 Task: Find connections with filter location Chemini with filter topic #lawyerswith filter profile language French with filter current company MSN Laboratories with filter school Faculty of Management Studies - University of Delhi with filter industry Civil Engineering with filter service category Email Marketing with filter keywords title Safety Engineer
Action: Mouse moved to (478, 70)
Screenshot: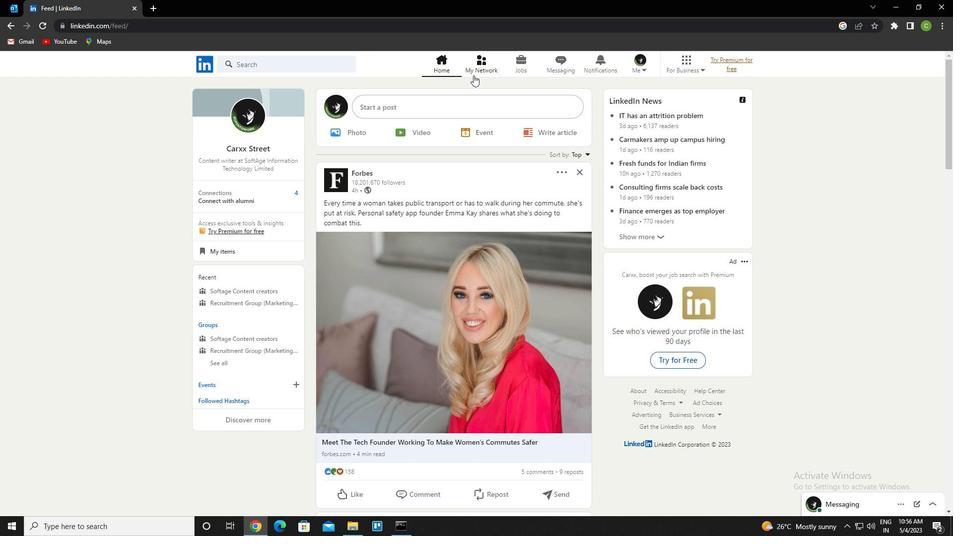 
Action: Mouse pressed left at (478, 70)
Screenshot: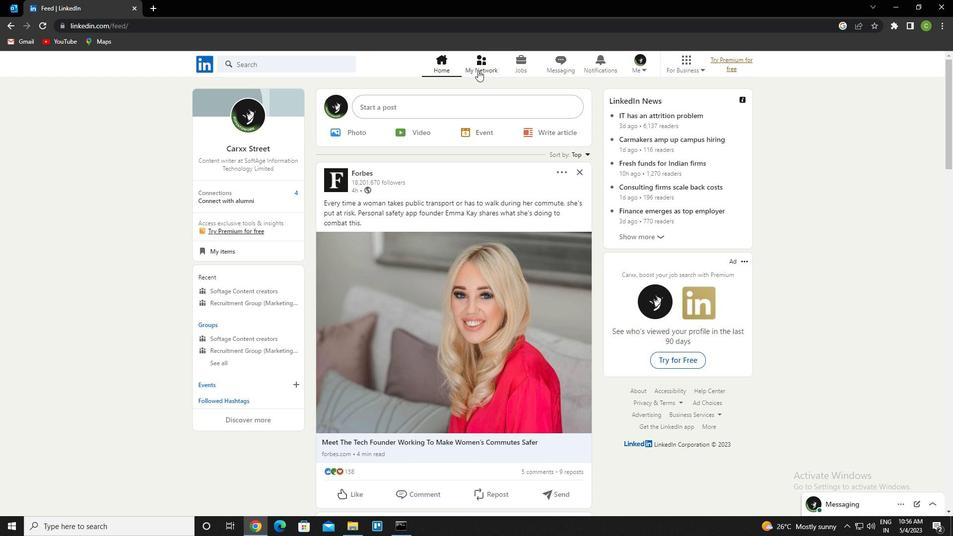 
Action: Mouse moved to (285, 119)
Screenshot: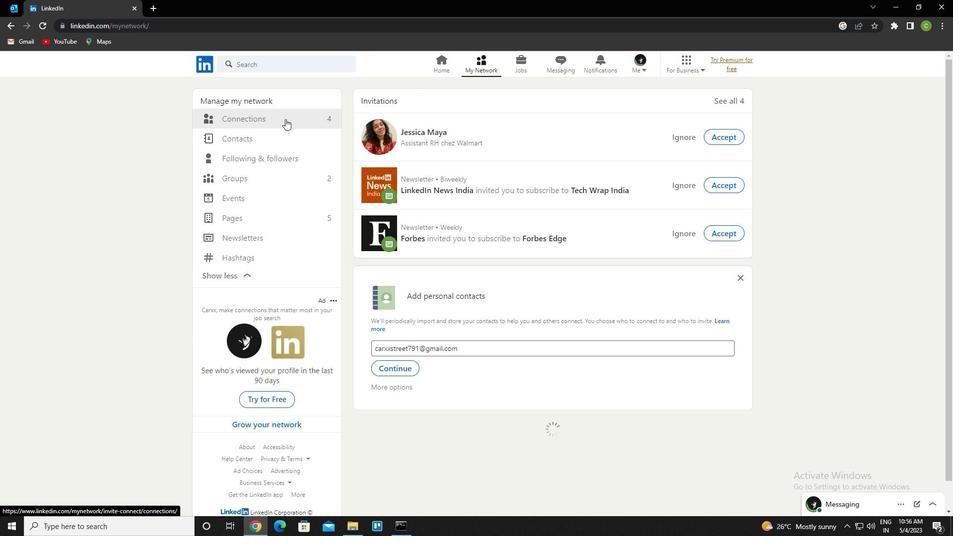 
Action: Mouse pressed left at (285, 119)
Screenshot: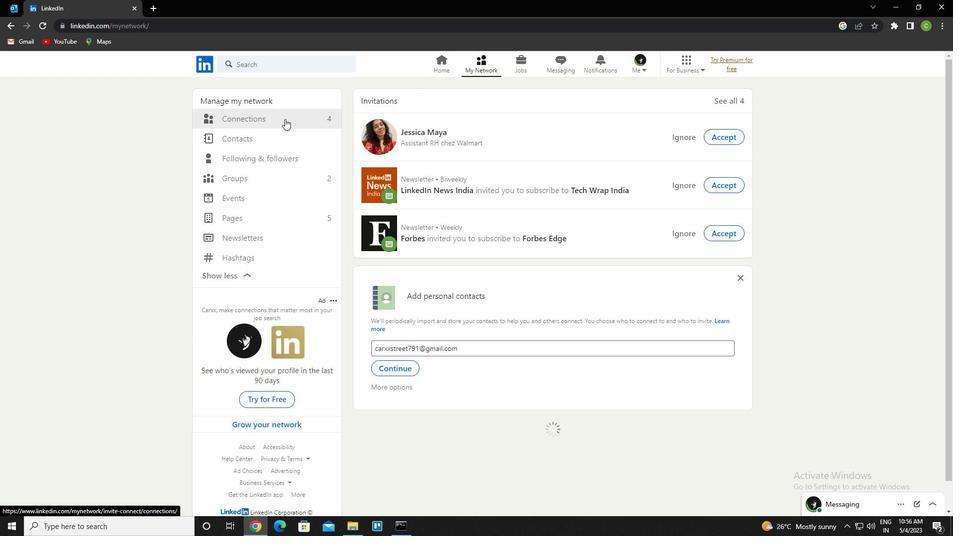 
Action: Mouse moved to (541, 117)
Screenshot: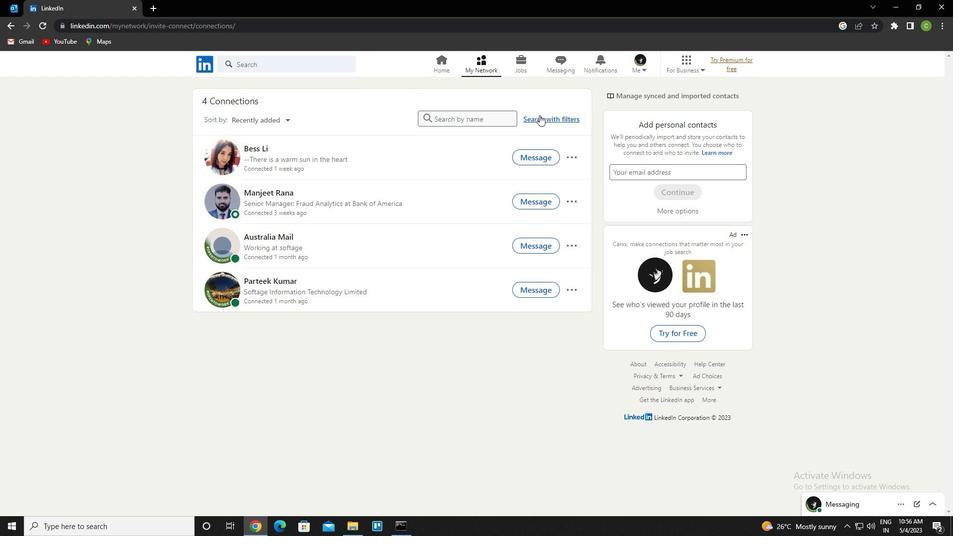 
Action: Mouse pressed left at (541, 117)
Screenshot: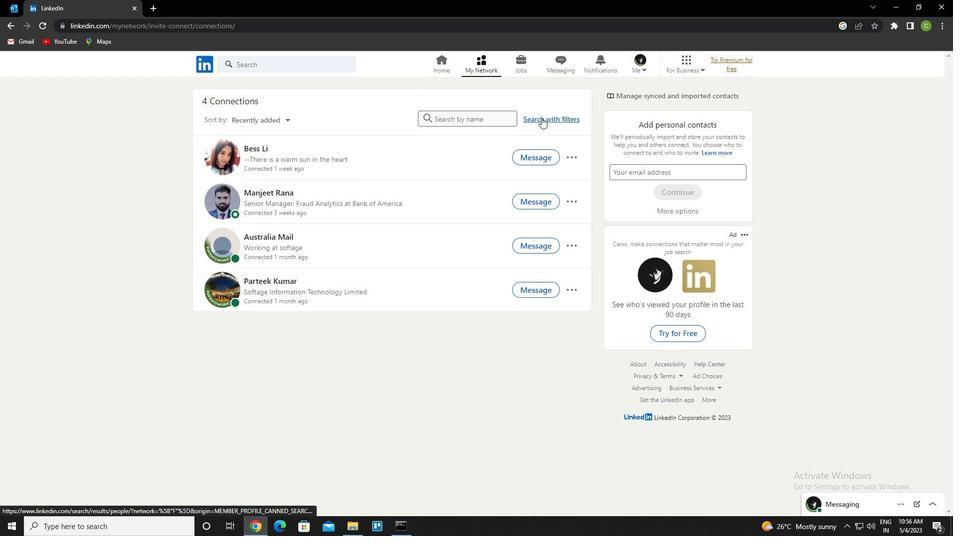 
Action: Mouse moved to (512, 93)
Screenshot: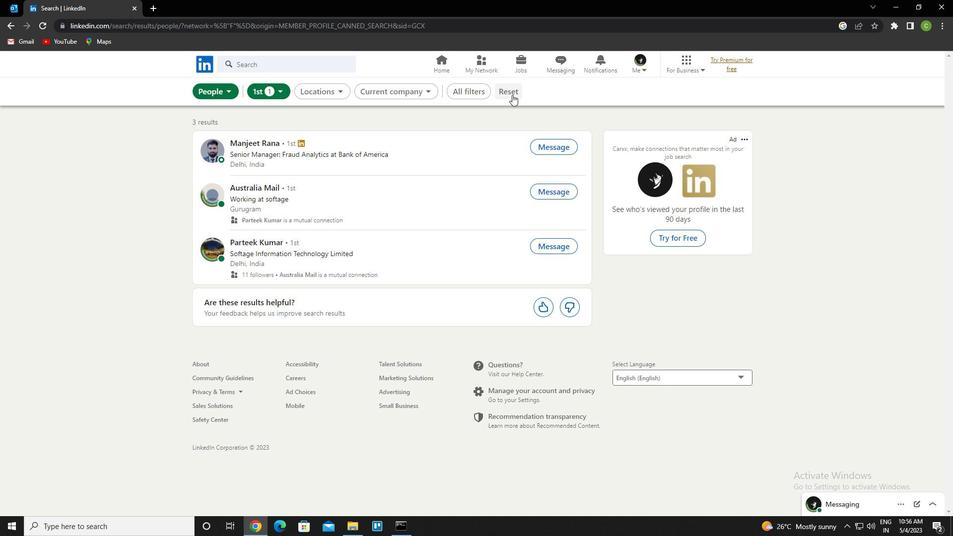 
Action: Mouse pressed left at (512, 93)
Screenshot: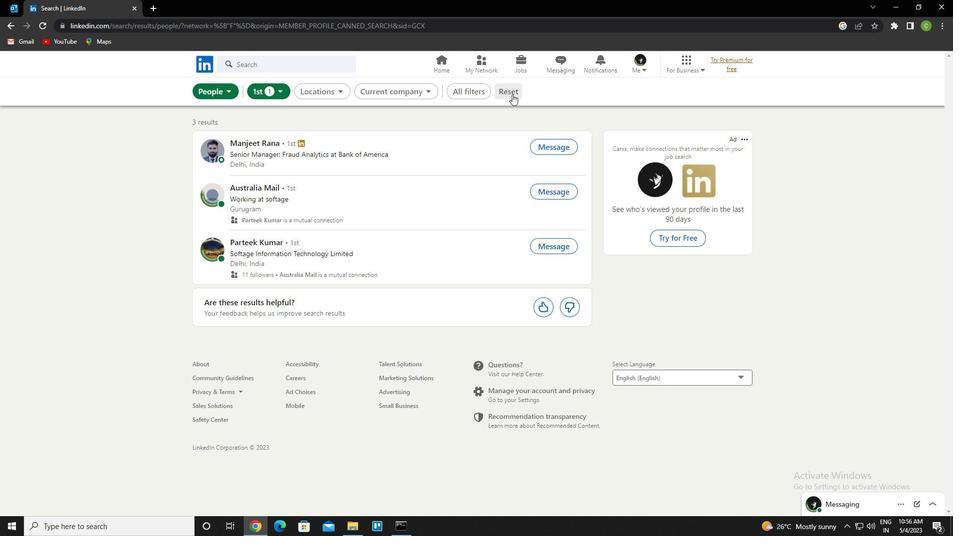 
Action: Mouse moved to (503, 95)
Screenshot: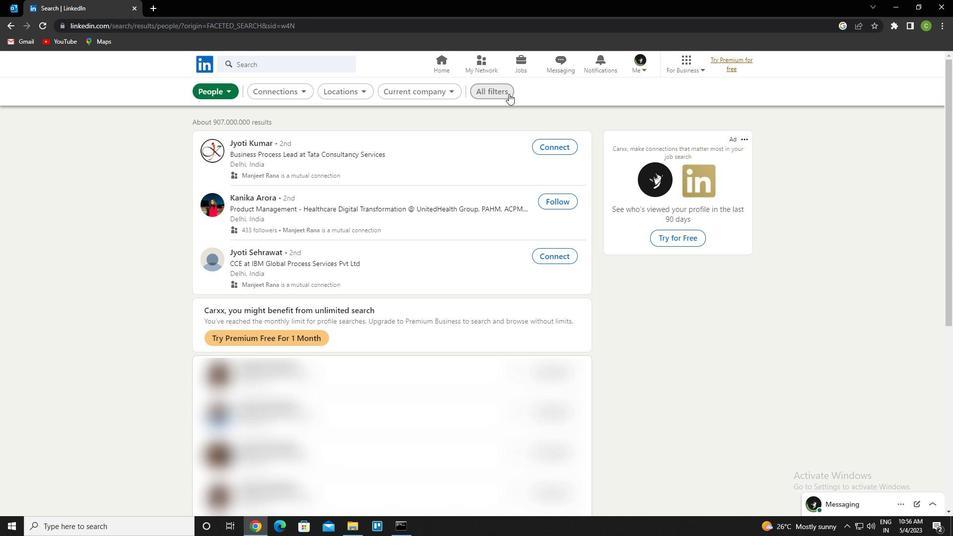 
Action: Mouse pressed left at (503, 95)
Screenshot: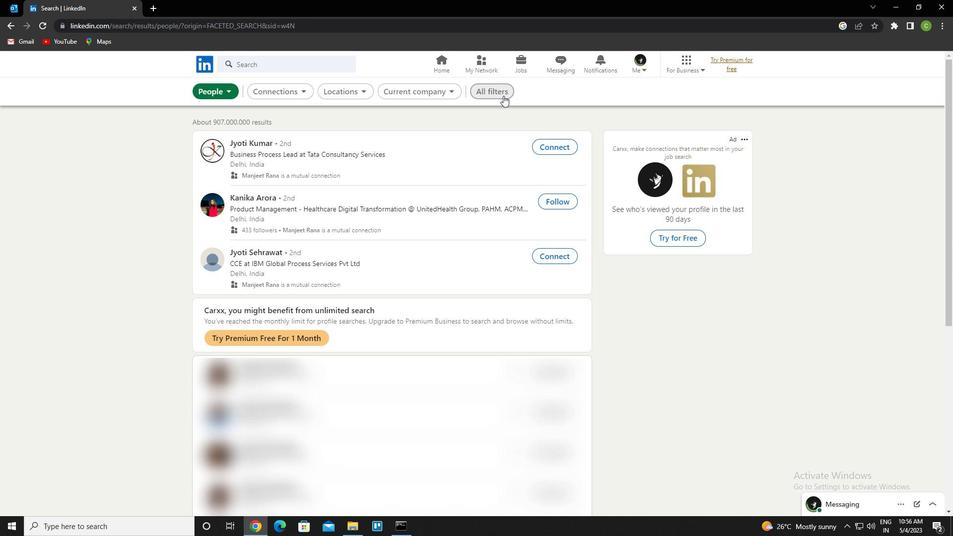 
Action: Mouse moved to (844, 328)
Screenshot: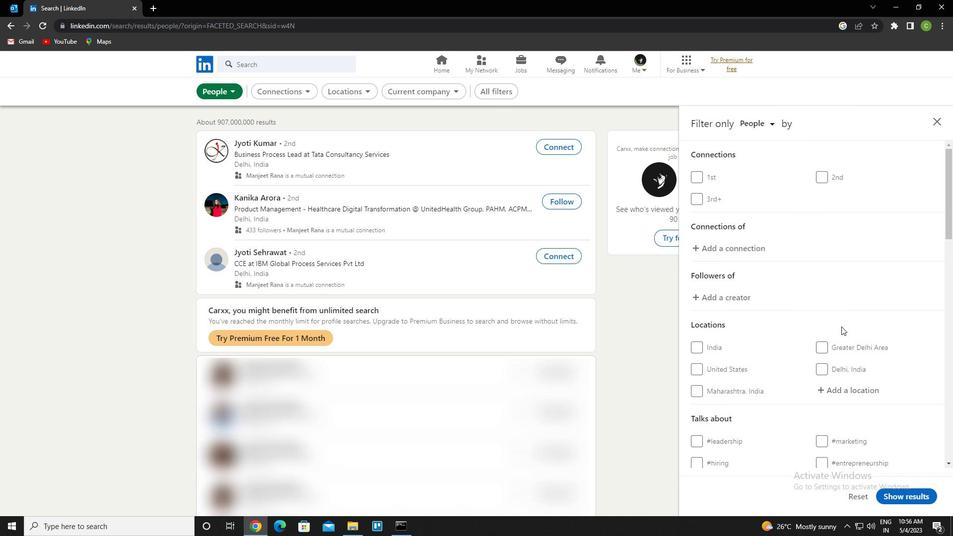 
Action: Mouse scrolled (844, 328) with delta (0, 0)
Screenshot: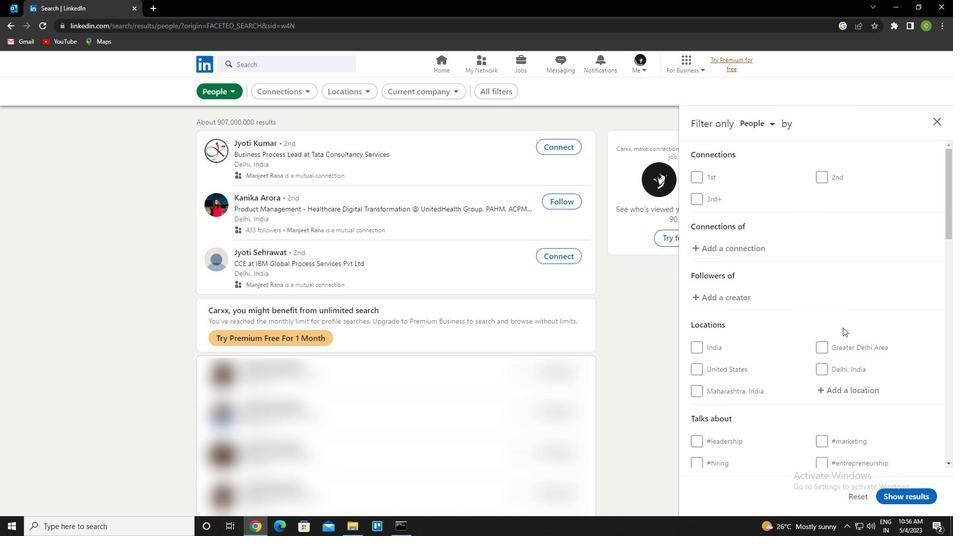
Action: Mouse scrolled (844, 328) with delta (0, 0)
Screenshot: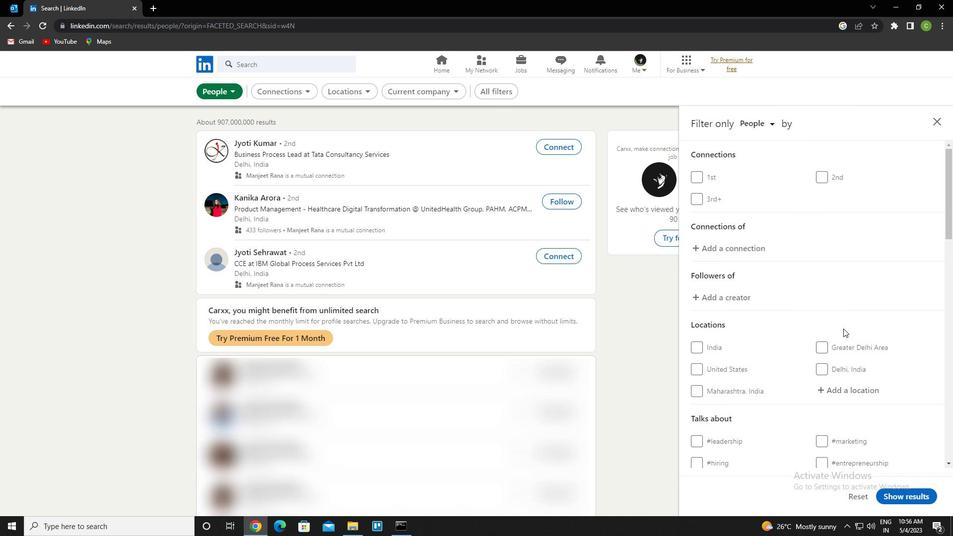 
Action: Mouse moved to (849, 370)
Screenshot: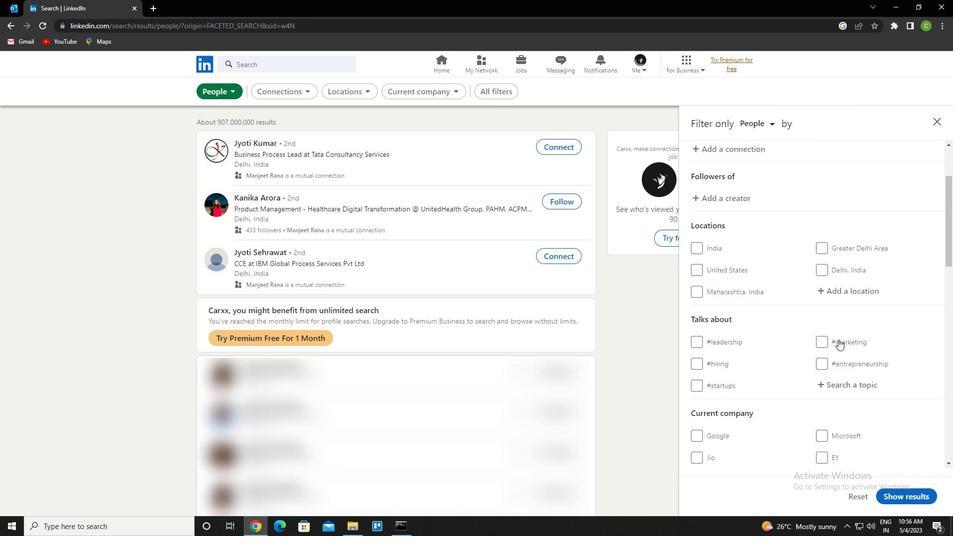 
Action: Mouse scrolled (849, 370) with delta (0, 0)
Screenshot: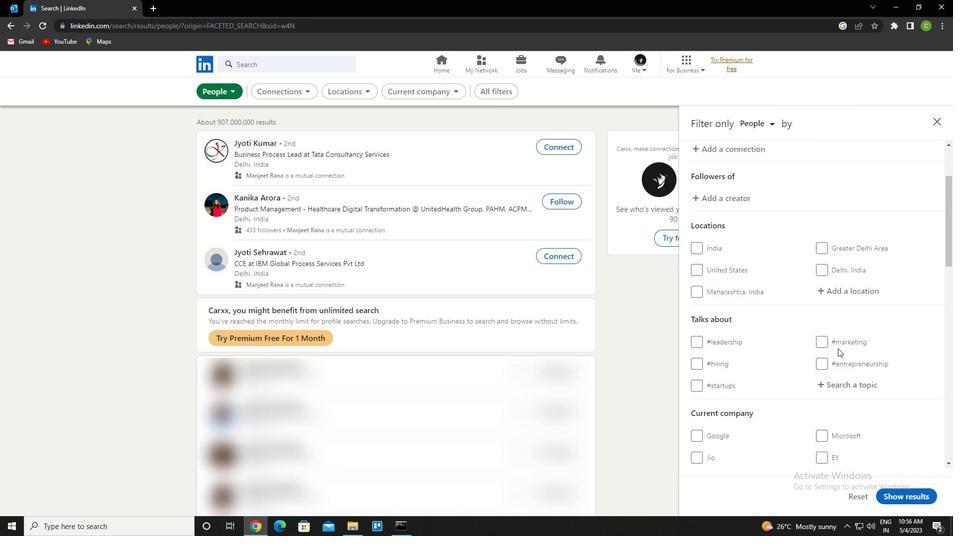 
Action: Mouse moved to (849, 370)
Screenshot: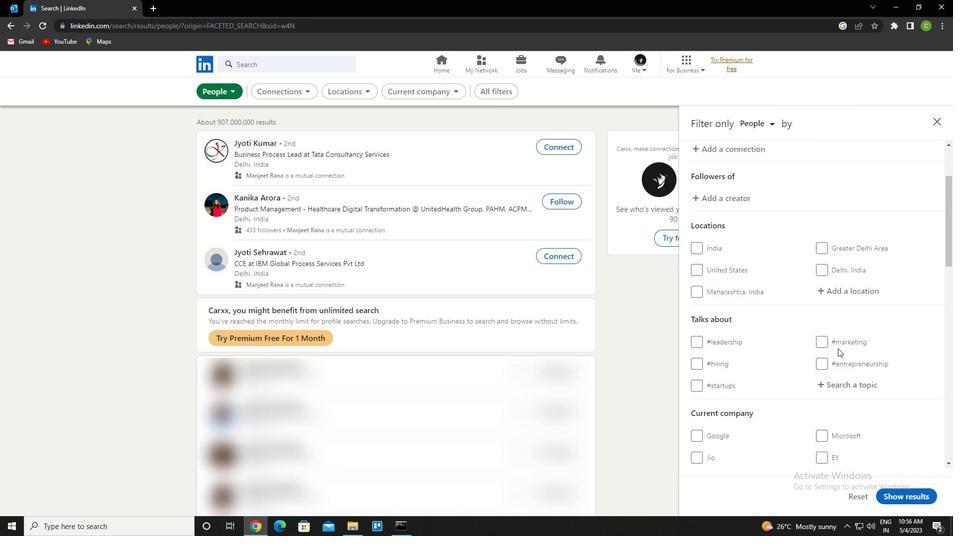 
Action: Mouse scrolled (849, 370) with delta (0, 0)
Screenshot: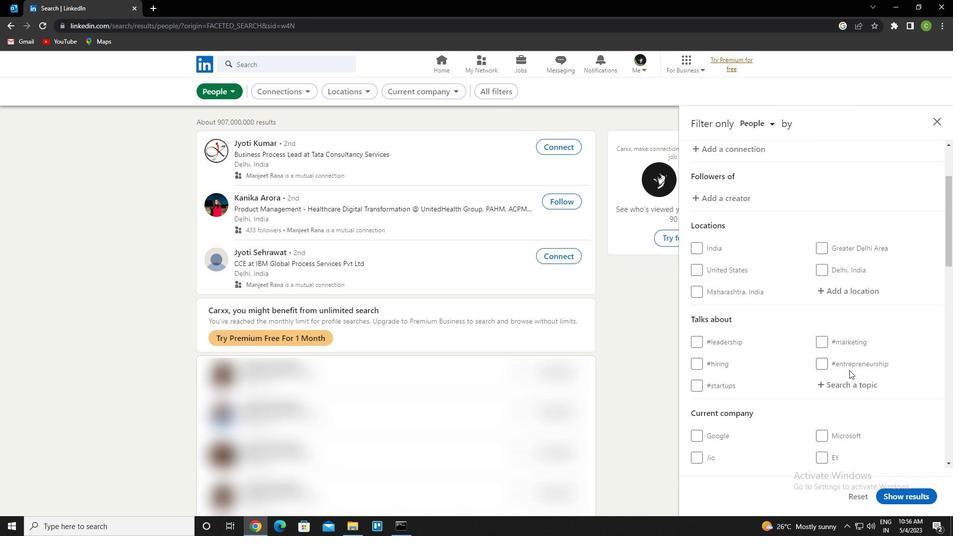 
Action: Mouse moved to (855, 288)
Screenshot: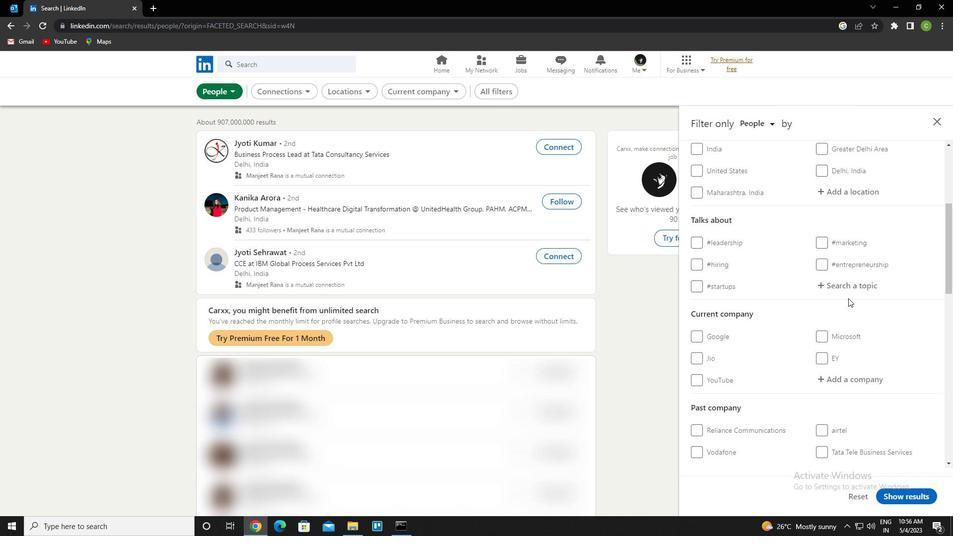
Action: Mouse pressed left at (855, 288)
Screenshot: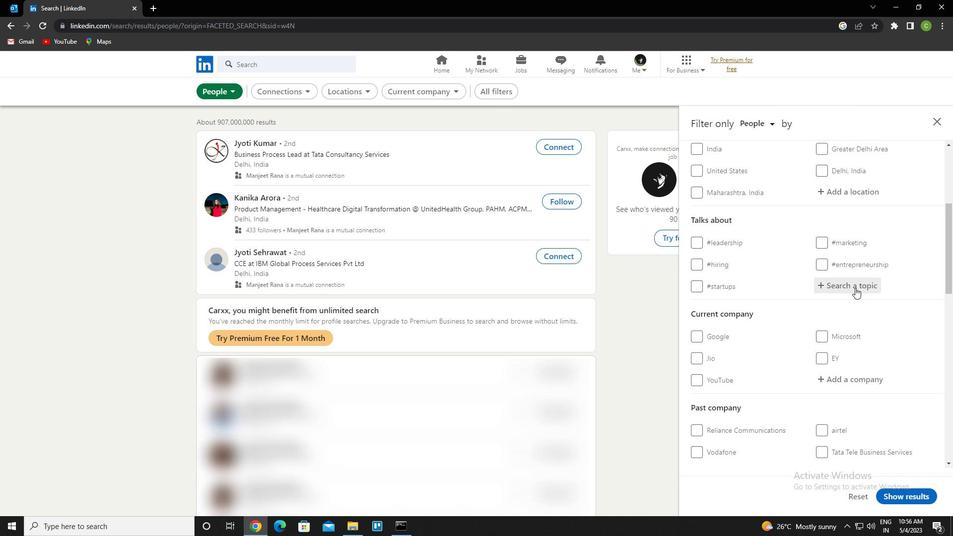 
Action: Mouse moved to (874, 277)
Screenshot: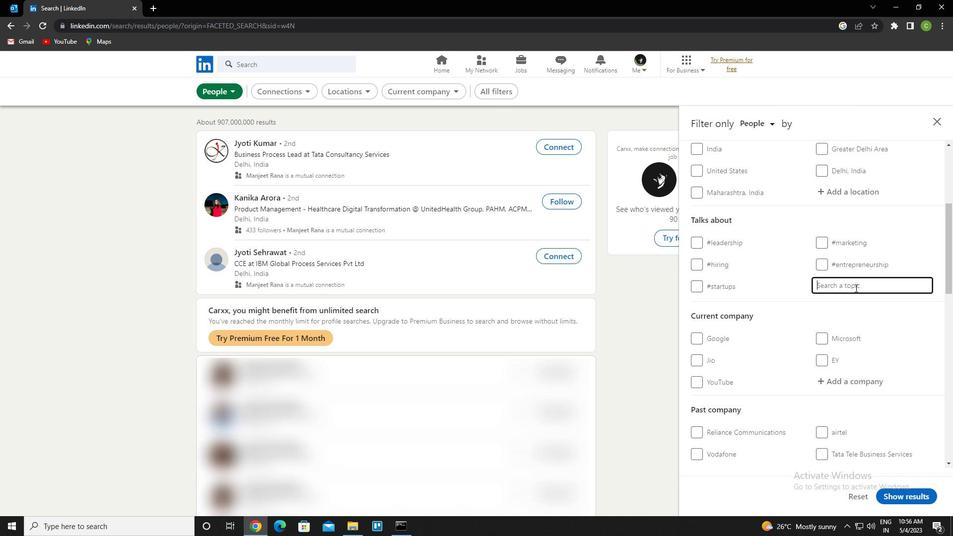 
Action: Key pressed <Key.caps_lock>c<Key.caps_lock>hemini<Key.enter>
Screenshot: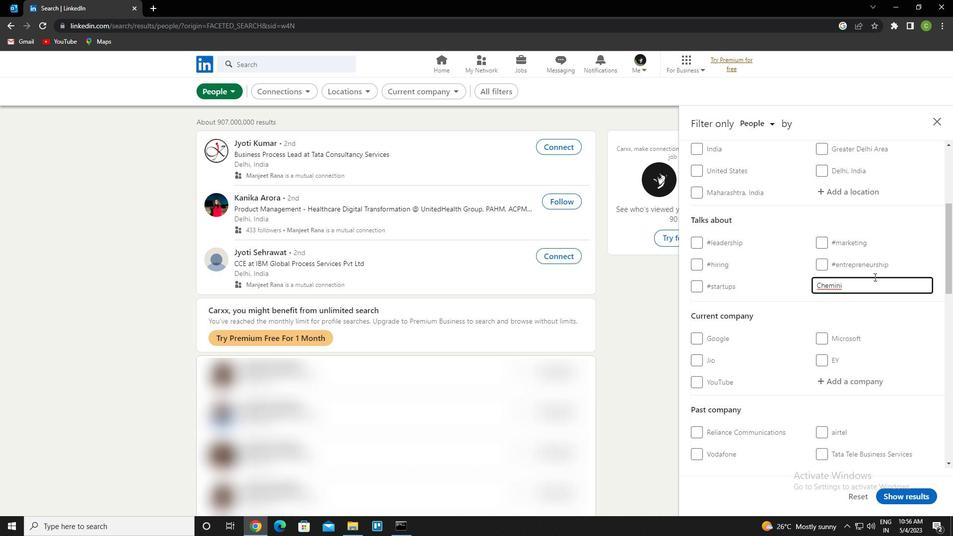
Action: Mouse scrolled (874, 276) with delta (0, 0)
Screenshot: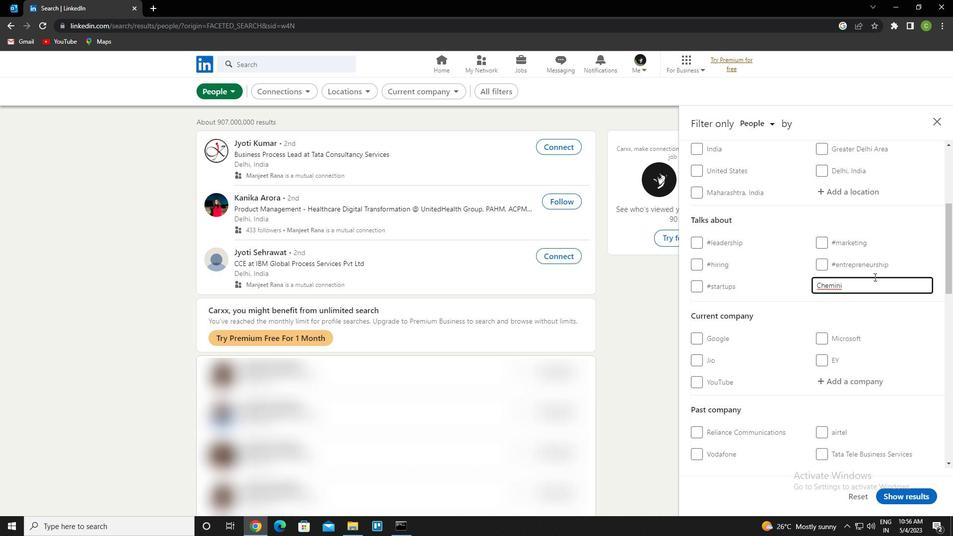 
Action: Mouse scrolled (874, 277) with delta (0, 0)
Screenshot: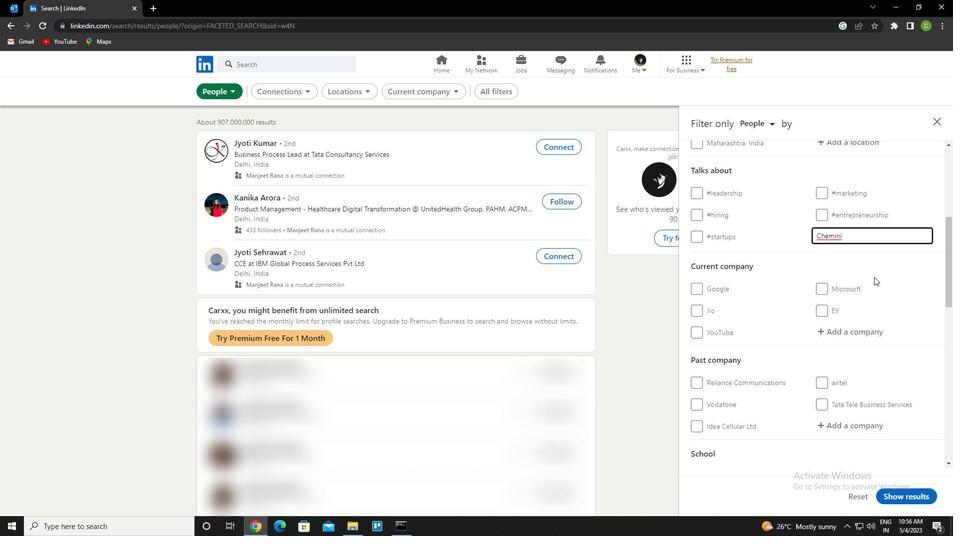 
Action: Mouse moved to (875, 253)
Screenshot: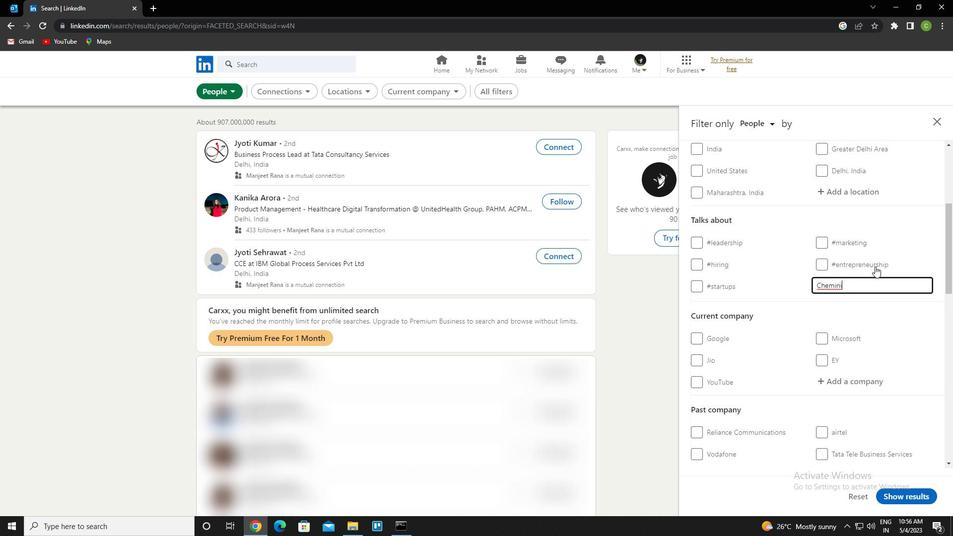 
Action: Mouse scrolled (875, 254) with delta (0, 0)
Screenshot: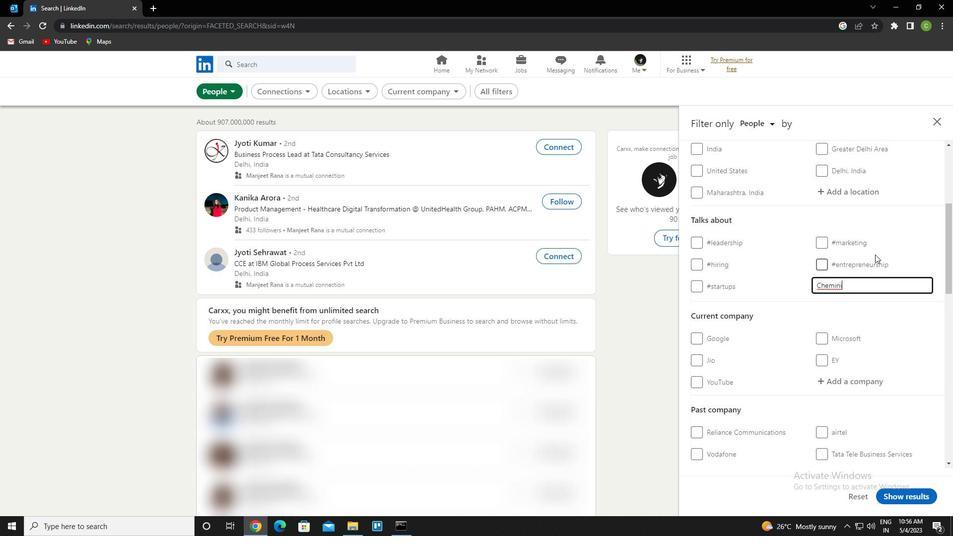 
Action: Mouse scrolled (875, 254) with delta (0, 0)
Screenshot: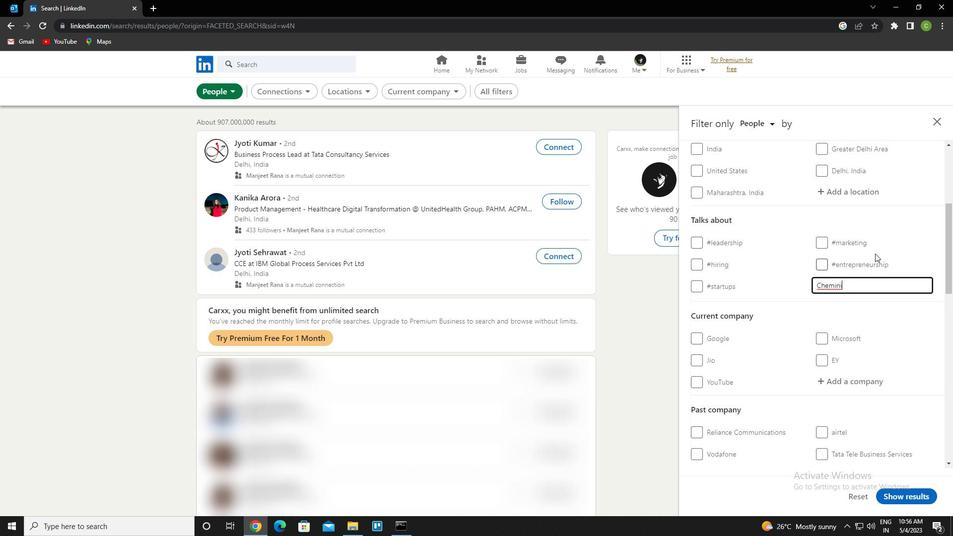 
Action: Mouse scrolled (875, 254) with delta (0, 0)
Screenshot: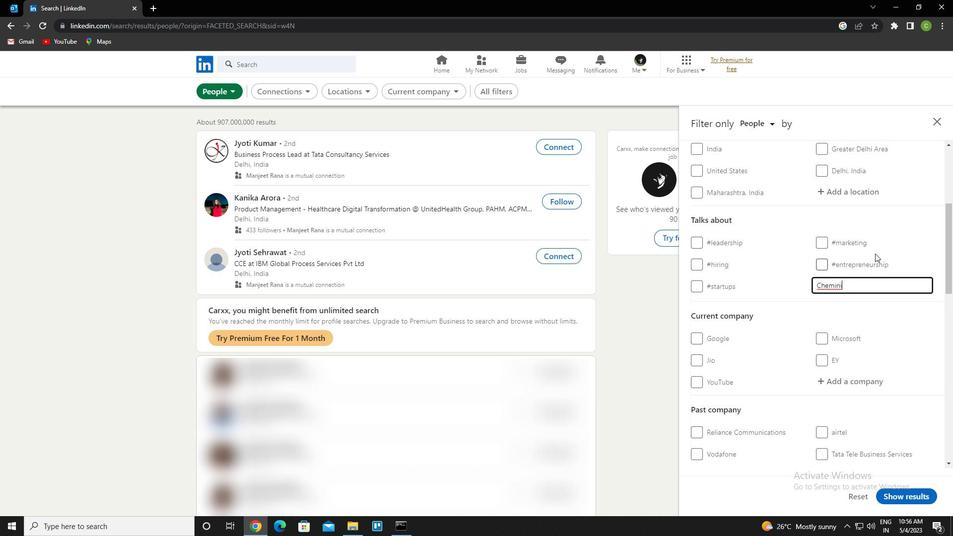 
Action: Mouse scrolled (875, 254) with delta (0, 0)
Screenshot: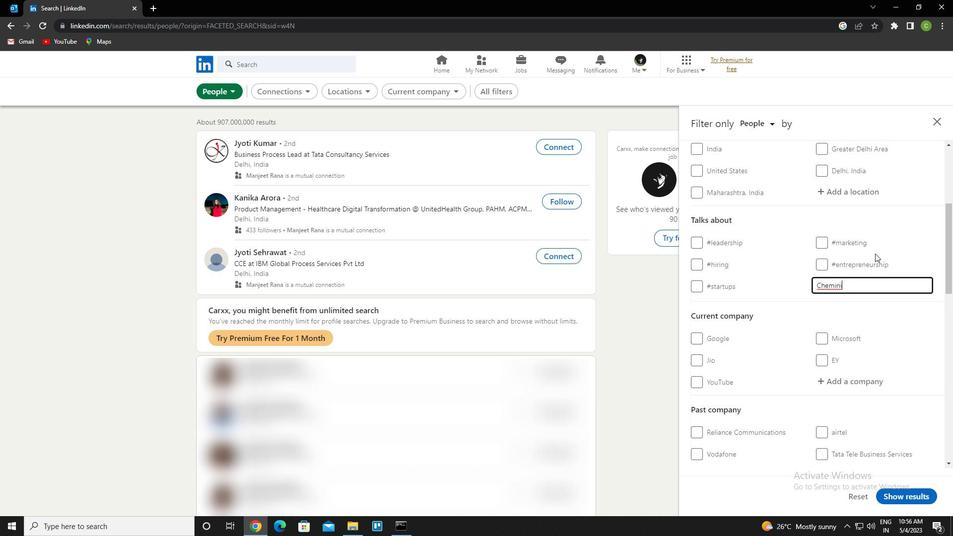 
Action: Mouse moved to (872, 249)
Screenshot: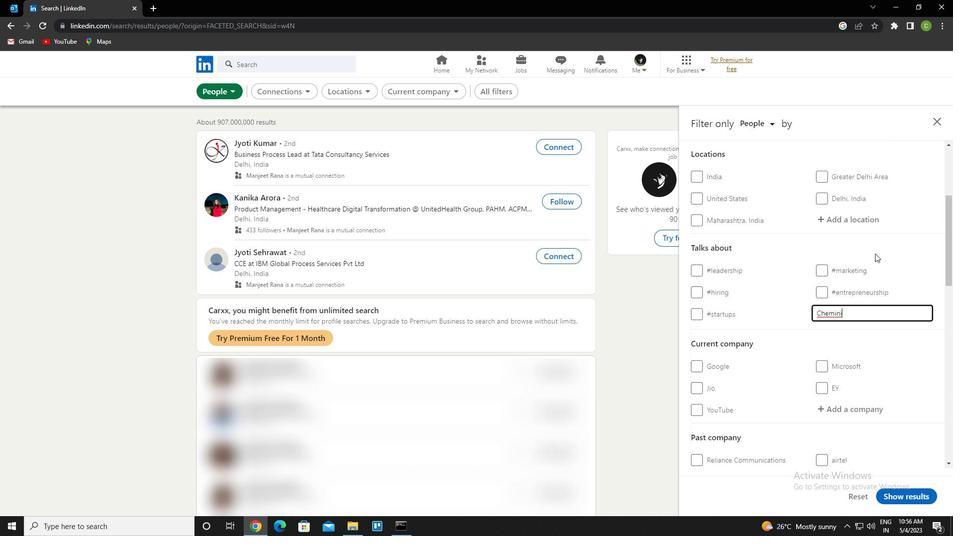 
Action: Key pressed <Key.backspace>
Screenshot: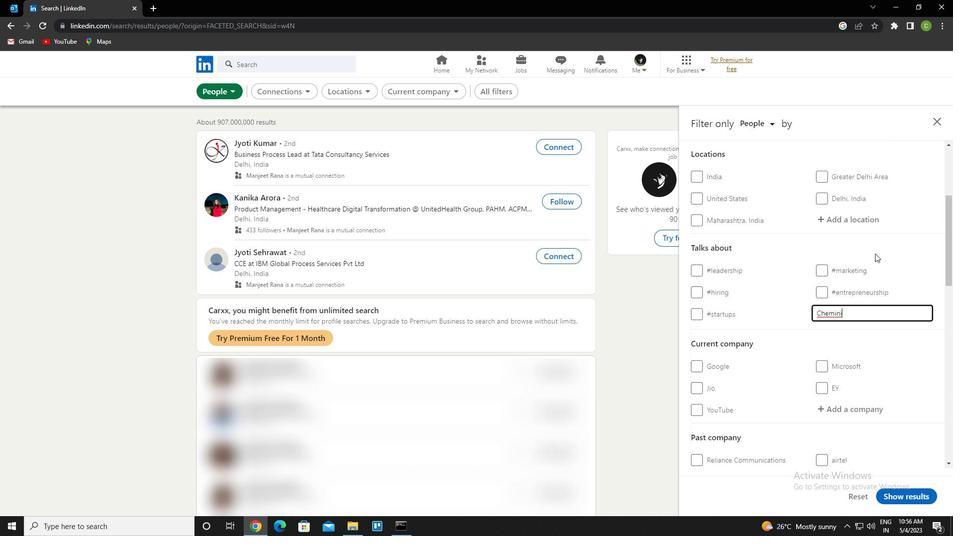 
Action: Mouse moved to (847, 258)
Screenshot: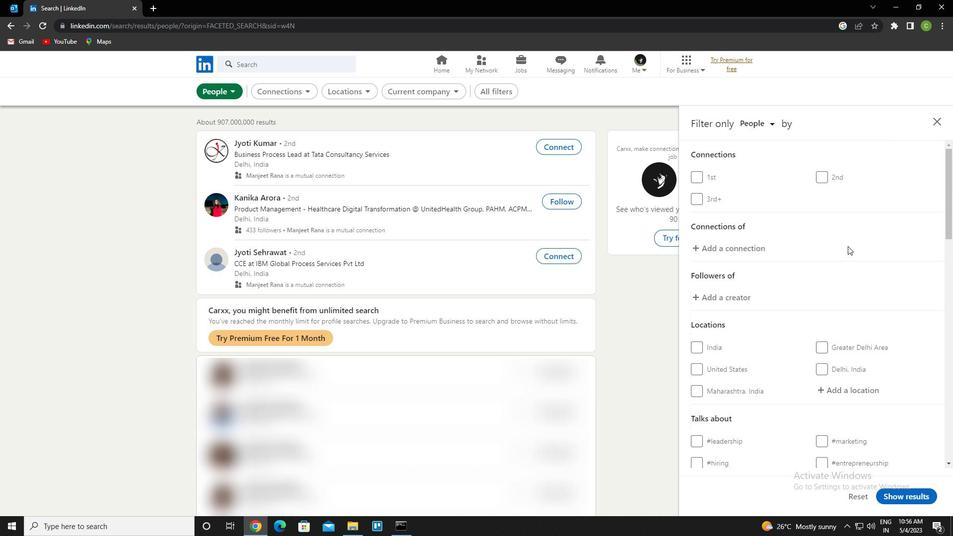 
Action: Key pressed <Key.backspace>
Screenshot: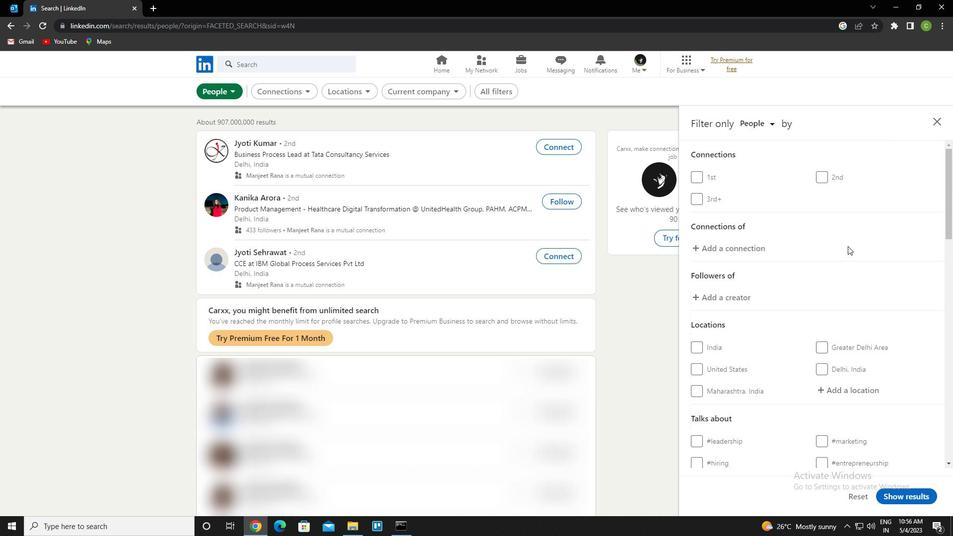 
Action: Mouse moved to (861, 354)
Screenshot: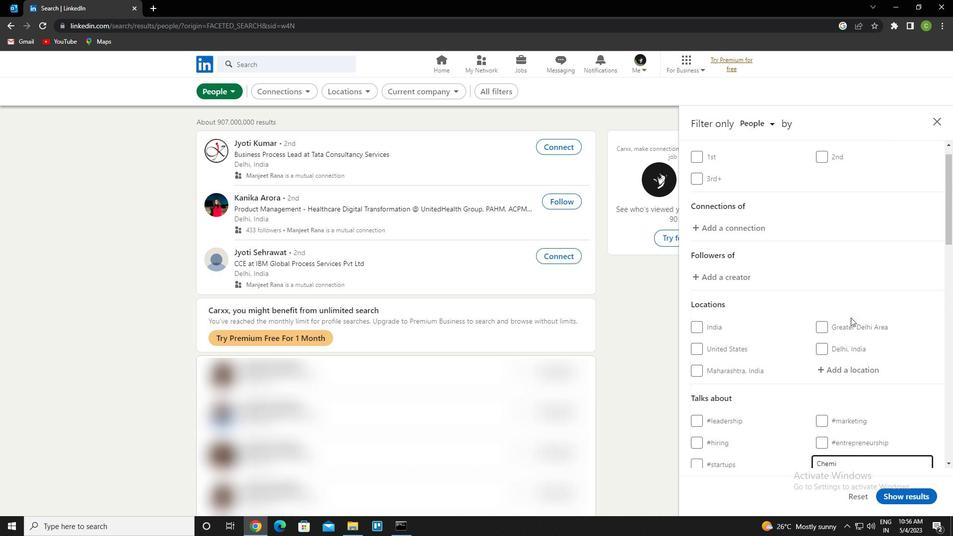 
Action: Key pressed <Key.backspace>
Screenshot: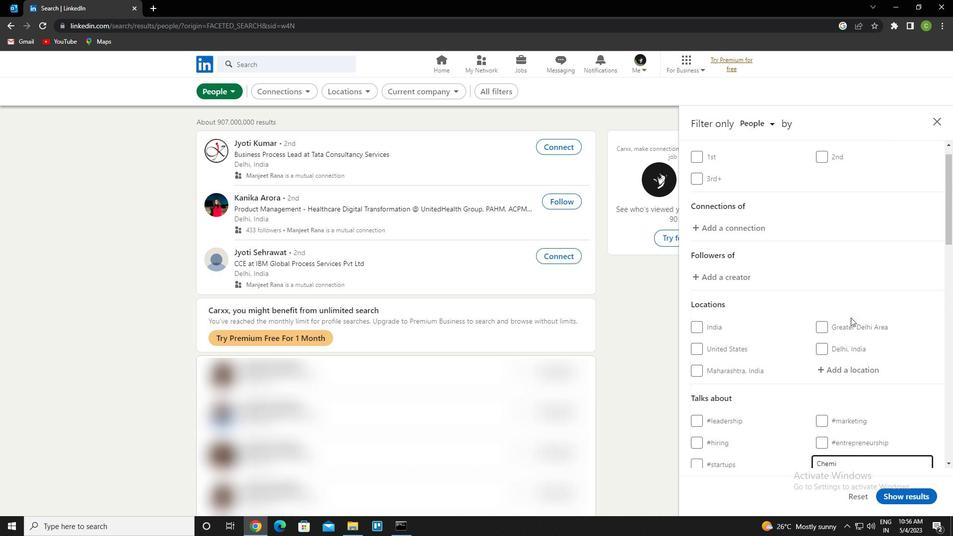 
Action: Mouse moved to (857, 372)
Screenshot: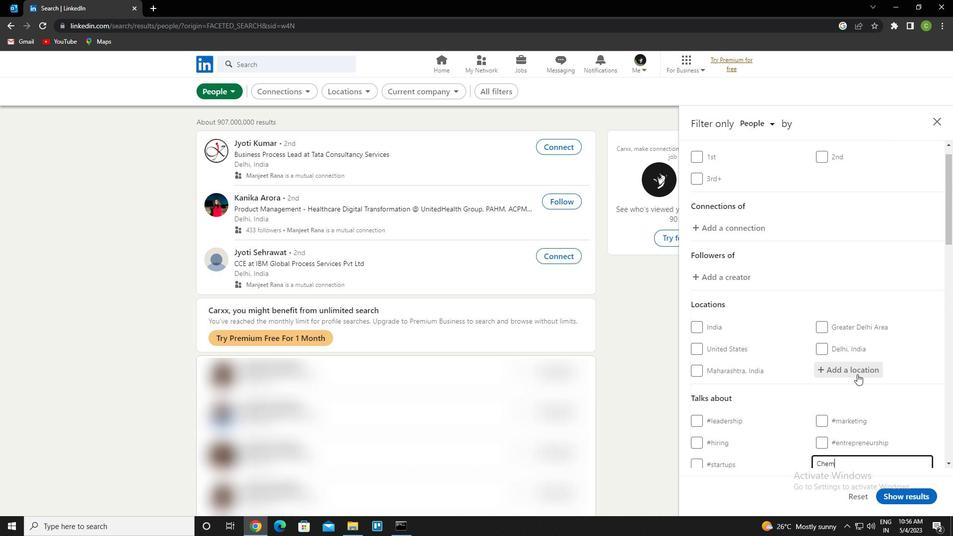
Action: Mouse pressed left at (857, 372)
Screenshot: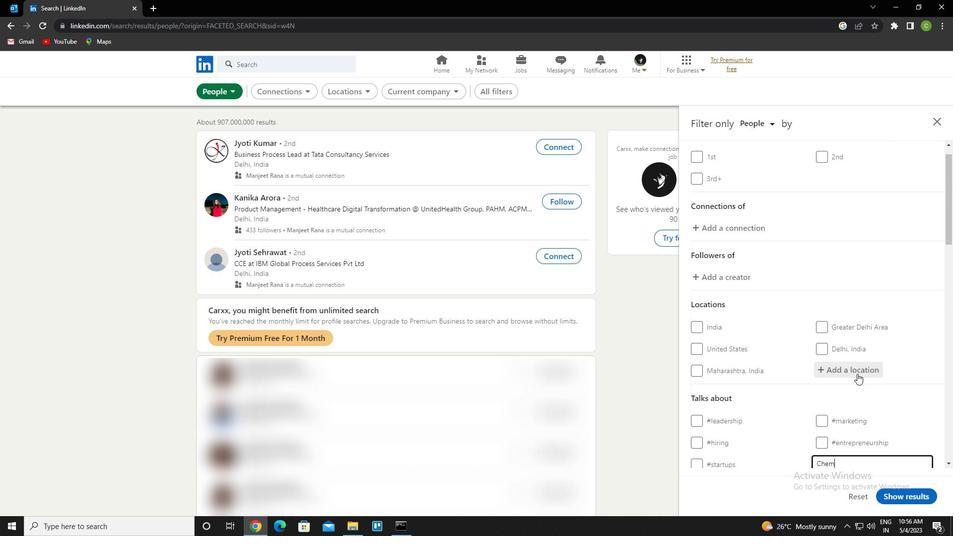 
Action: Key pressed <Key.caps_lock>c<Key.caps_lock>himi<Key.down><Key.enter>
Screenshot: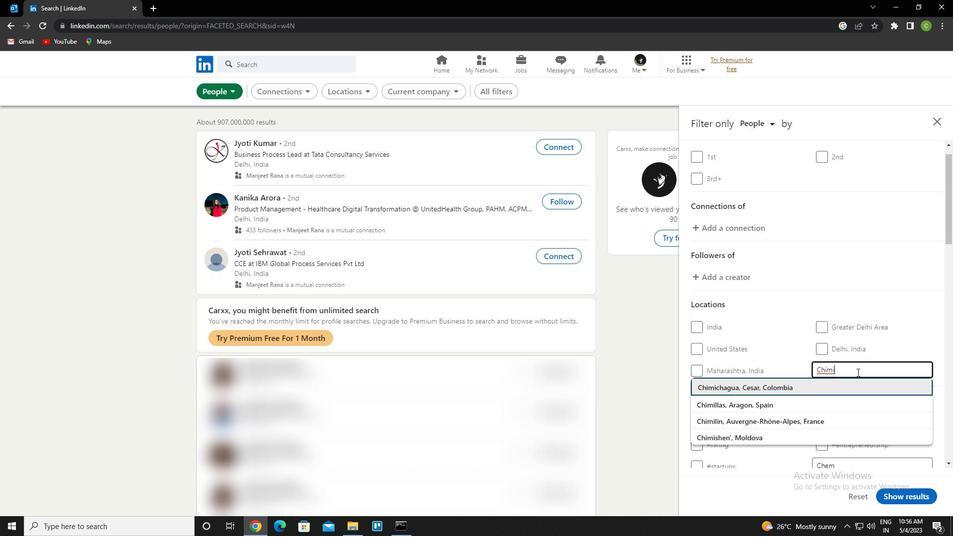 
Action: Mouse scrolled (857, 372) with delta (0, 0)
Screenshot: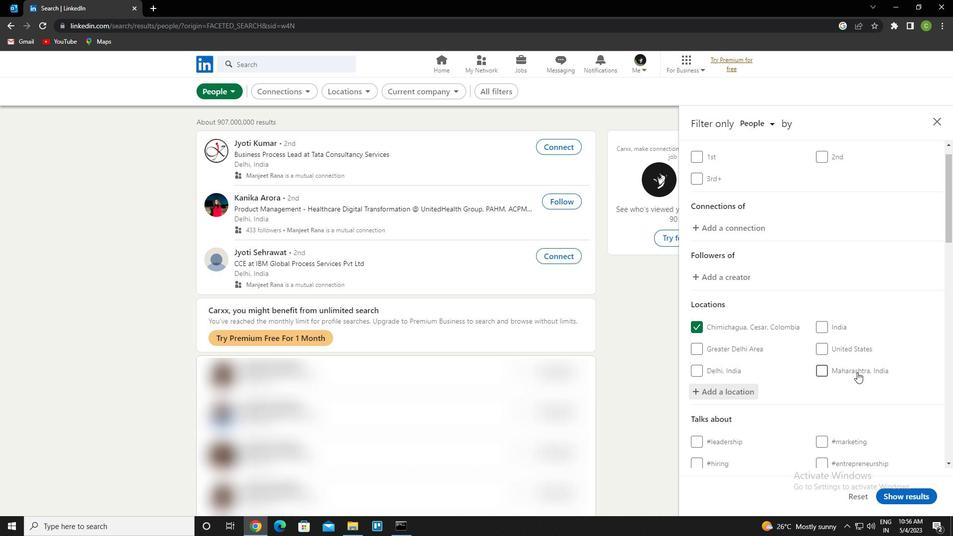 
Action: Mouse scrolled (857, 372) with delta (0, 0)
Screenshot: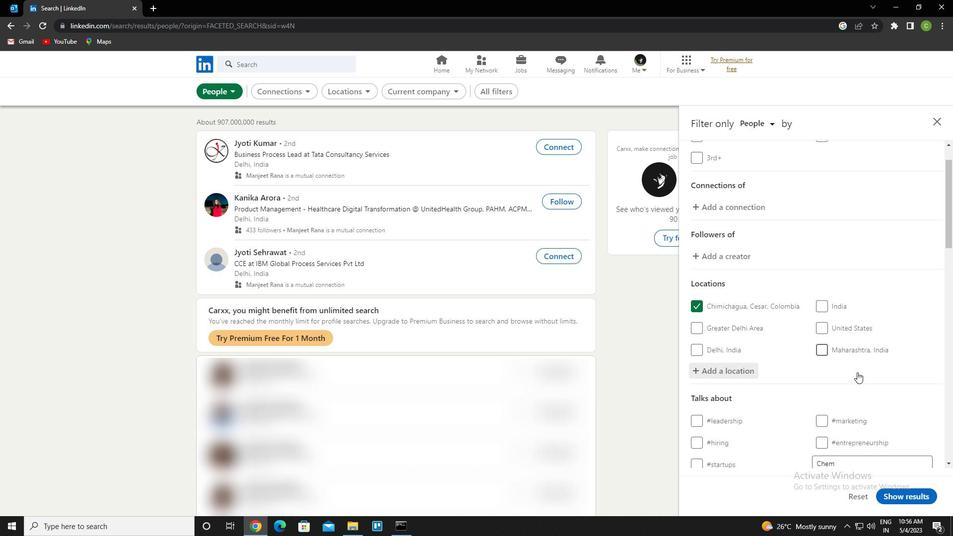 
Action: Mouse scrolled (857, 372) with delta (0, 0)
Screenshot: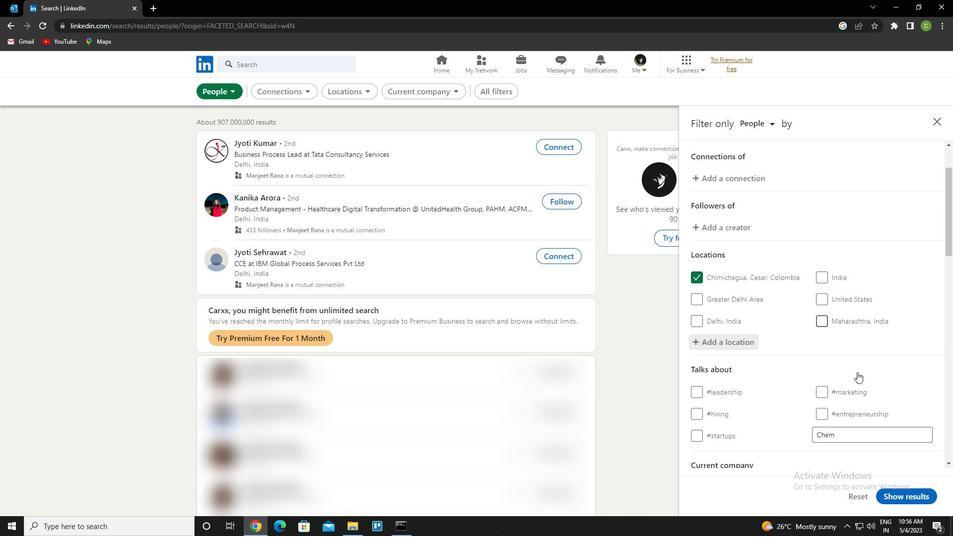 
Action: Mouse moved to (858, 338)
Screenshot: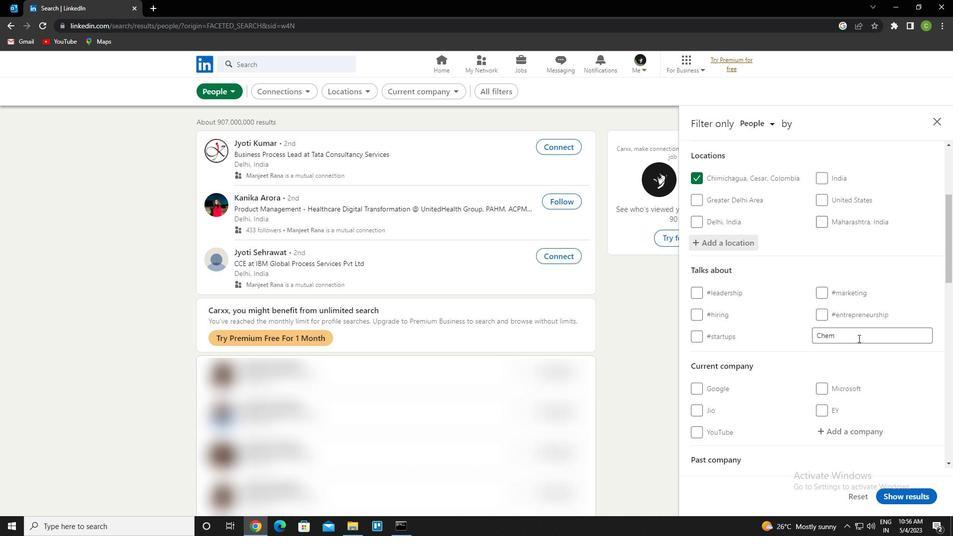 
Action: Mouse pressed left at (858, 338)
Screenshot: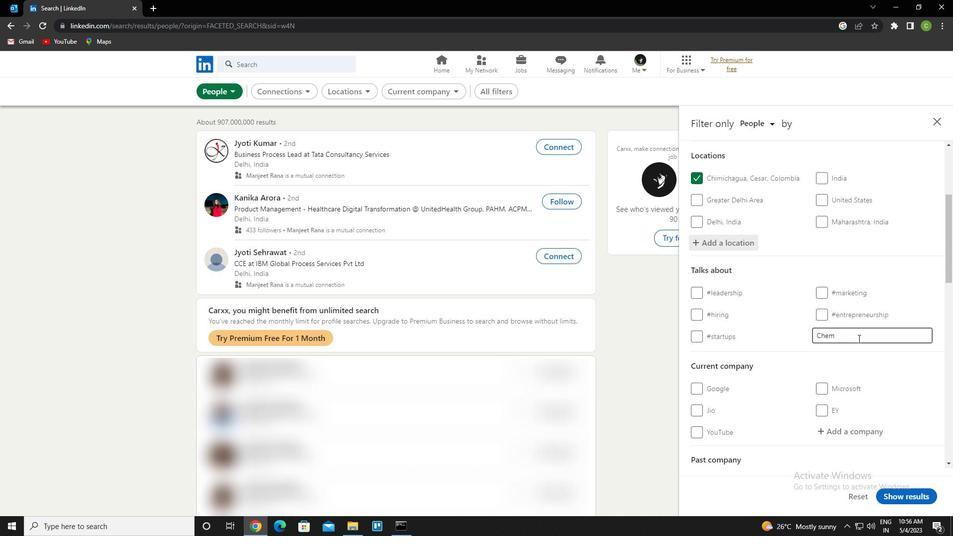 
Action: Key pressed <Key.backspace><Key.backspace><Key.backspace><Key.backspace><Key.caps_lock>l<Key.caps_lock>awyers<Key.down><Key.enter>
Screenshot: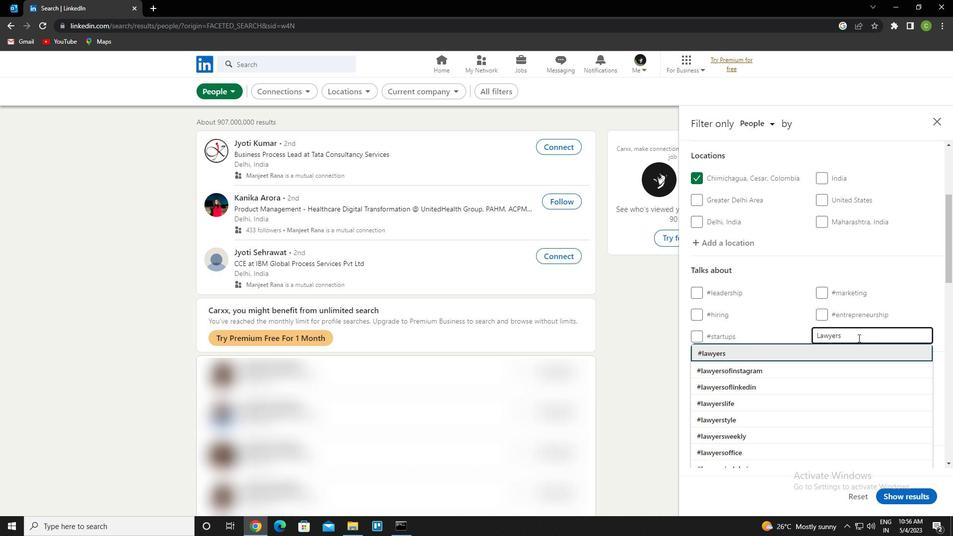 
Action: Mouse scrolled (858, 337) with delta (0, 0)
Screenshot: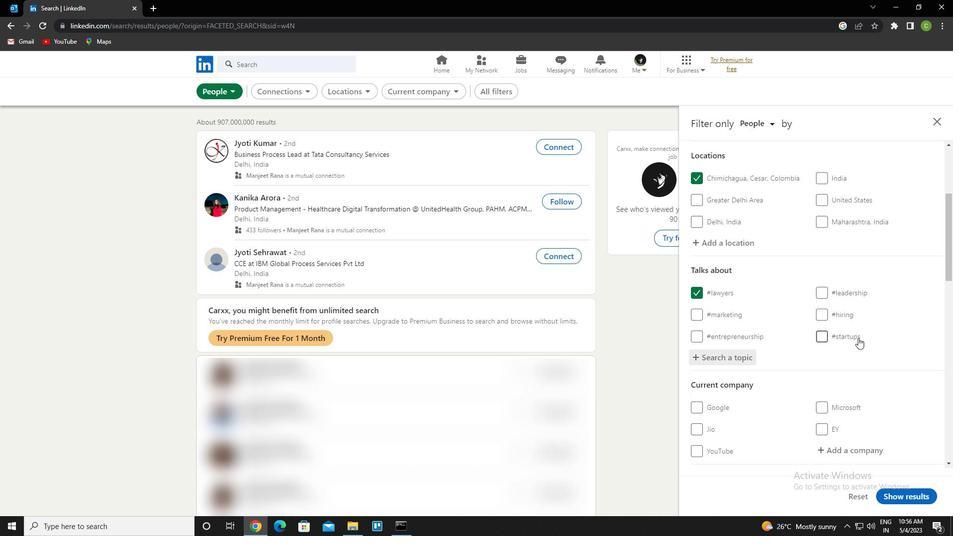 
Action: Mouse scrolled (858, 337) with delta (0, 0)
Screenshot: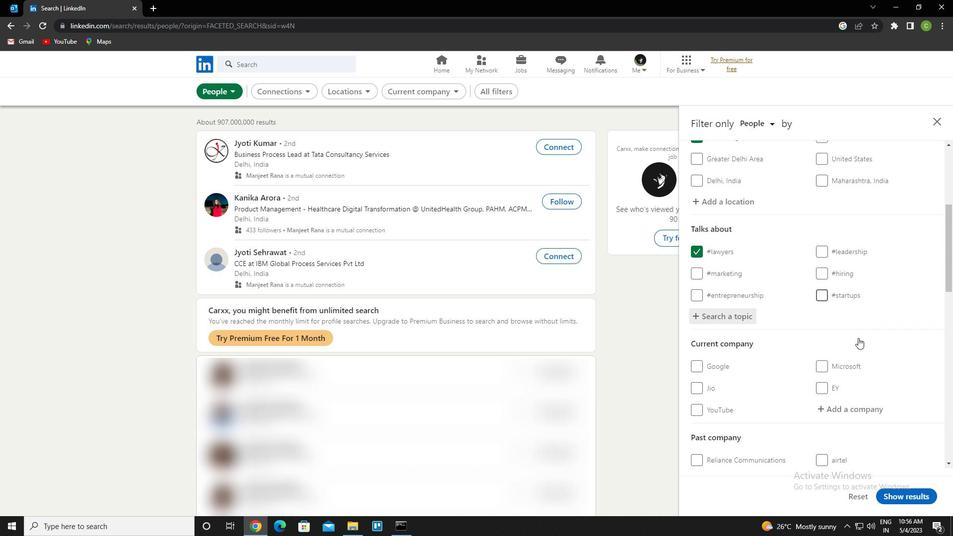 
Action: Mouse scrolled (858, 337) with delta (0, 0)
Screenshot: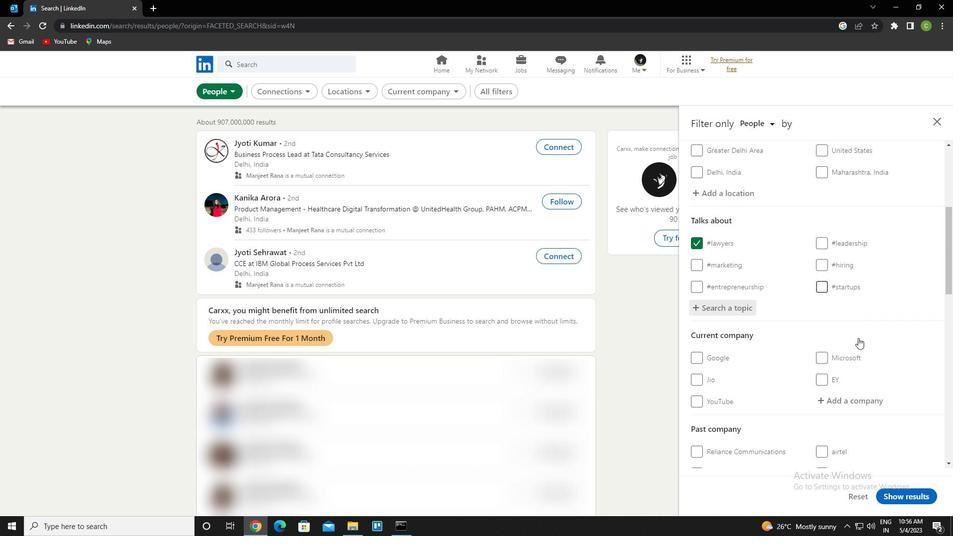 
Action: Mouse scrolled (858, 337) with delta (0, 0)
Screenshot: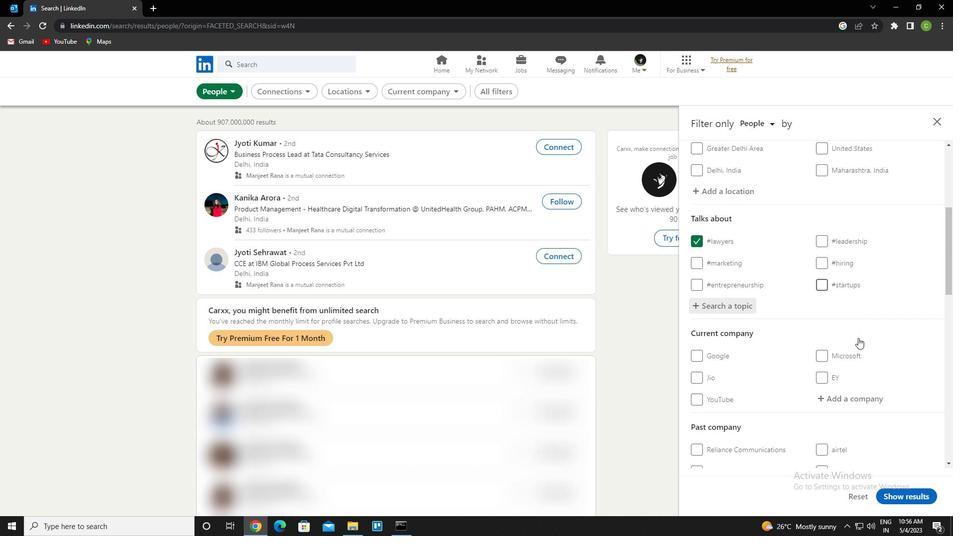 
Action: Mouse scrolled (858, 337) with delta (0, 0)
Screenshot: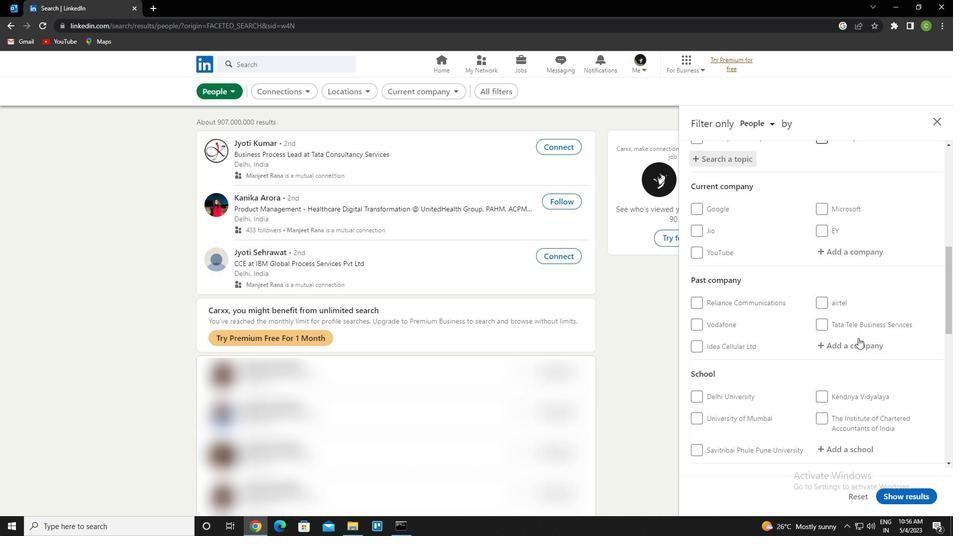 
Action: Mouse scrolled (858, 337) with delta (0, 0)
Screenshot: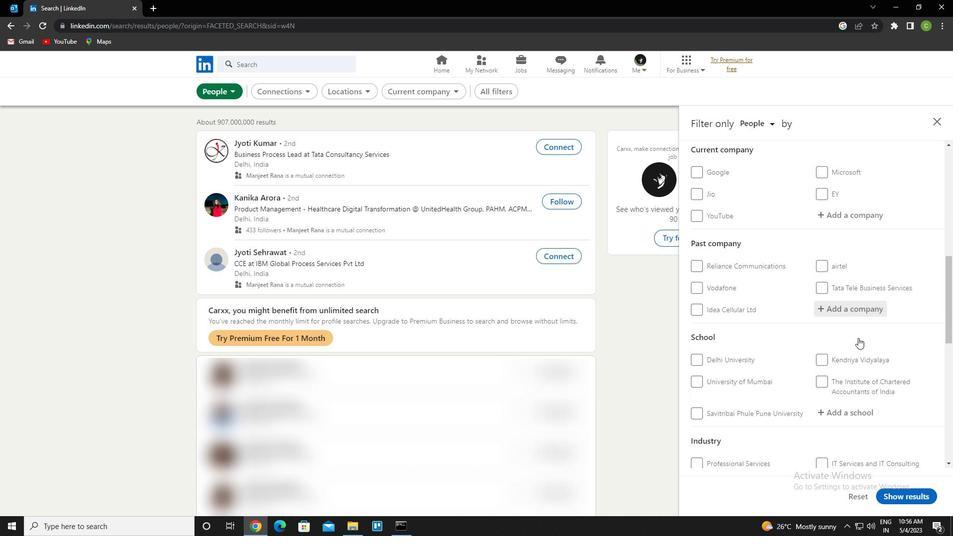 
Action: Mouse scrolled (858, 337) with delta (0, 0)
Screenshot: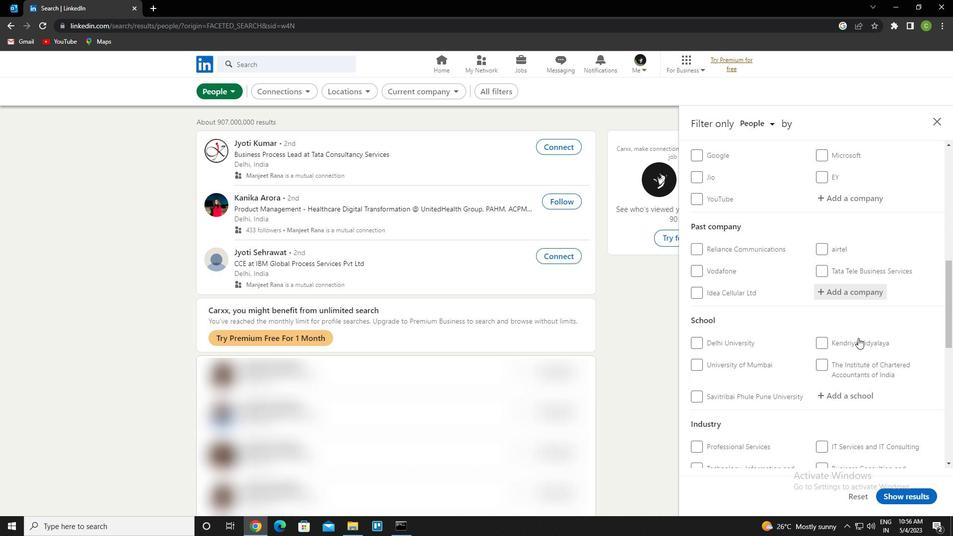 
Action: Mouse scrolled (858, 337) with delta (0, 0)
Screenshot: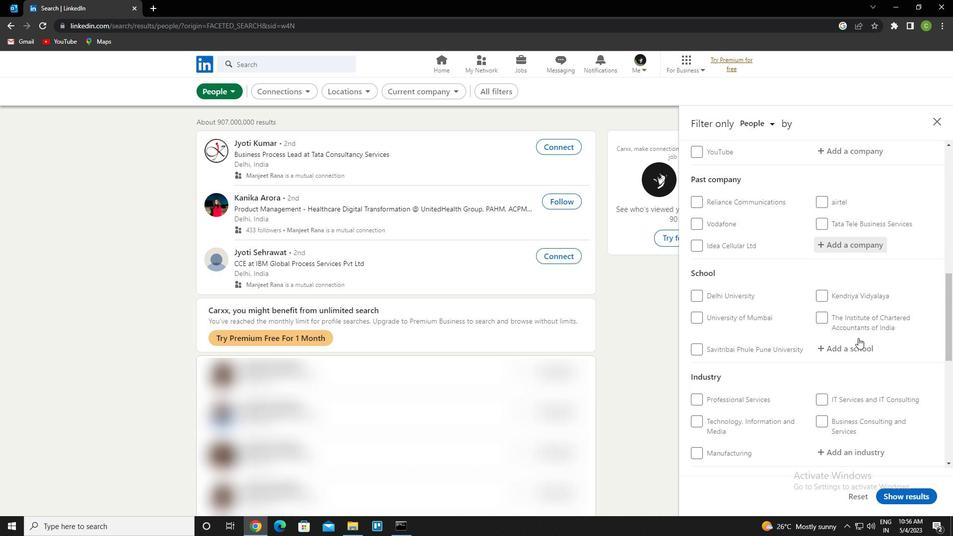 
Action: Mouse scrolled (858, 337) with delta (0, 0)
Screenshot: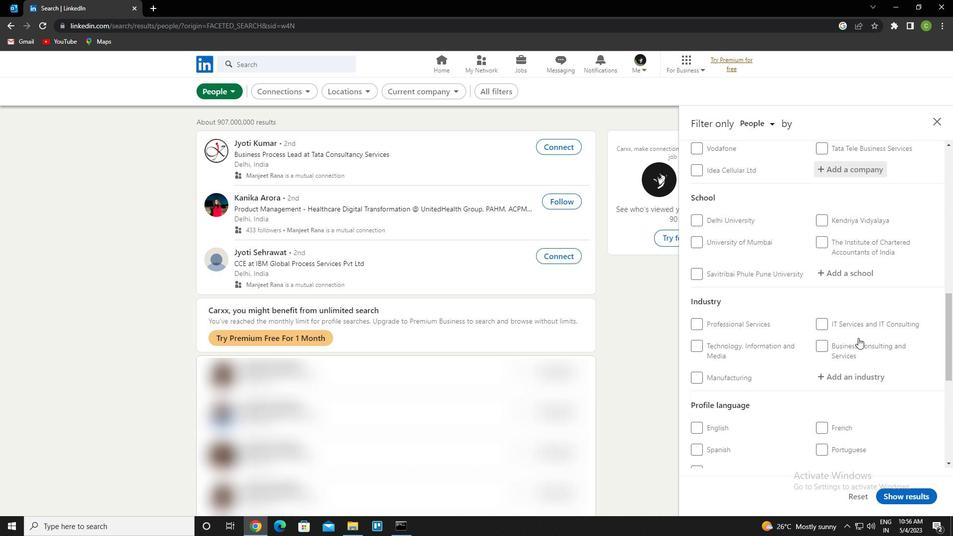 
Action: Mouse moved to (823, 356)
Screenshot: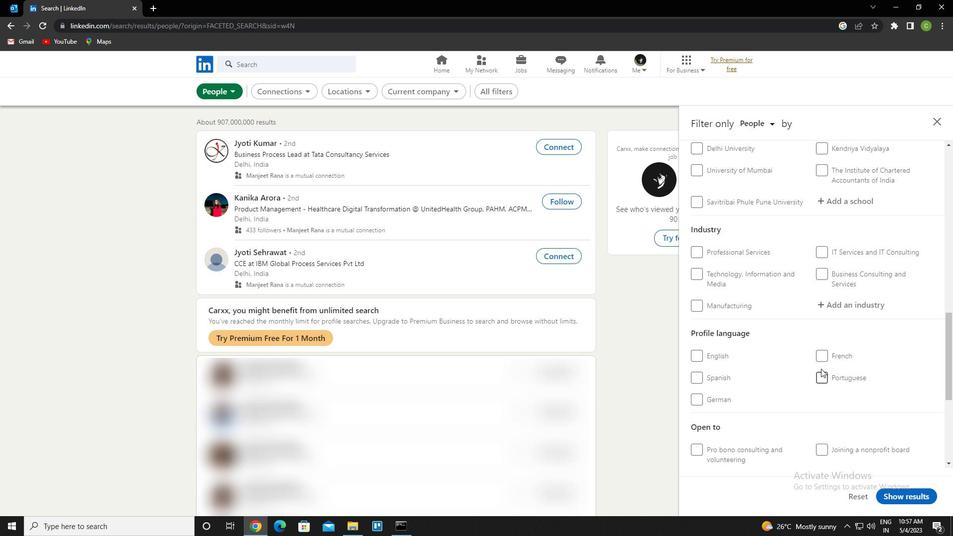 
Action: Mouse pressed left at (823, 356)
Screenshot: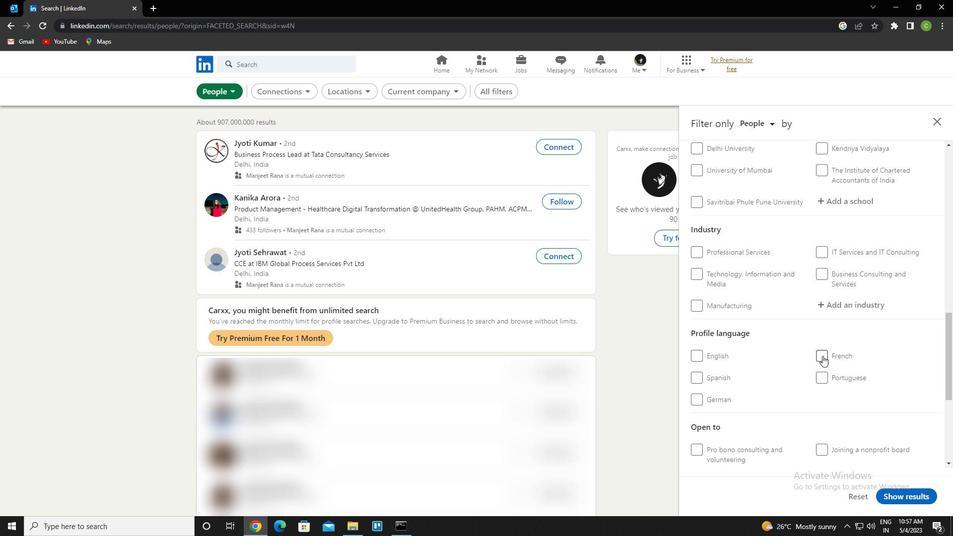 
Action: Mouse moved to (823, 356)
Screenshot: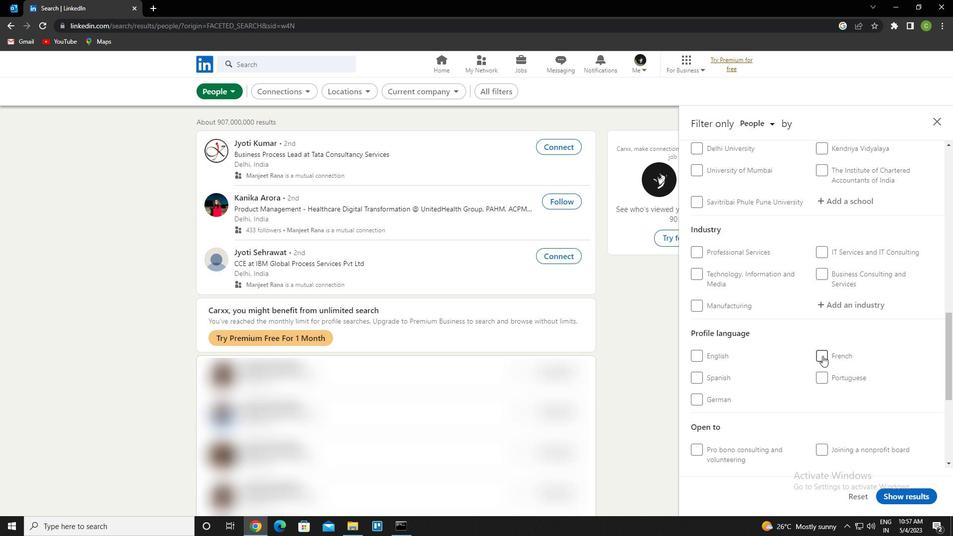 
Action: Mouse scrolled (823, 356) with delta (0, 0)
Screenshot: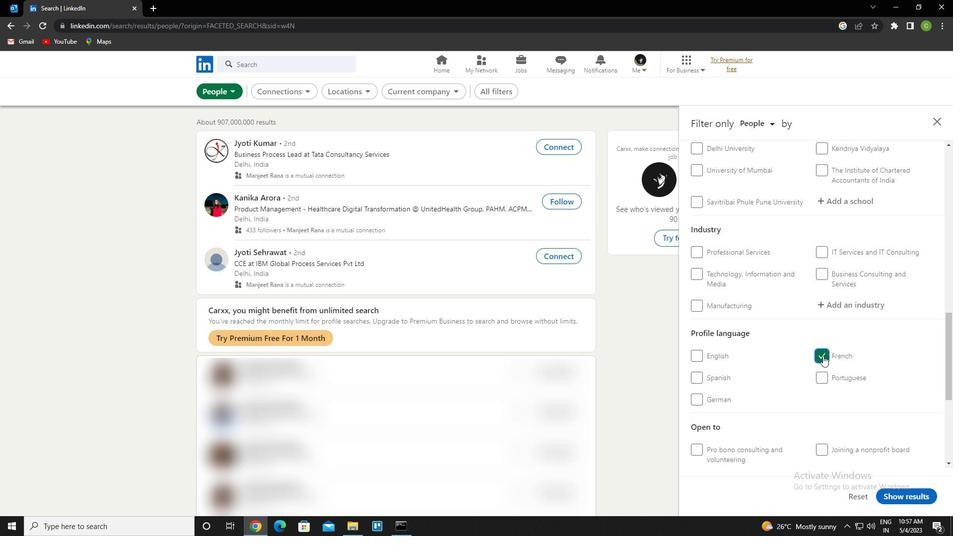
Action: Mouse scrolled (823, 356) with delta (0, 0)
Screenshot: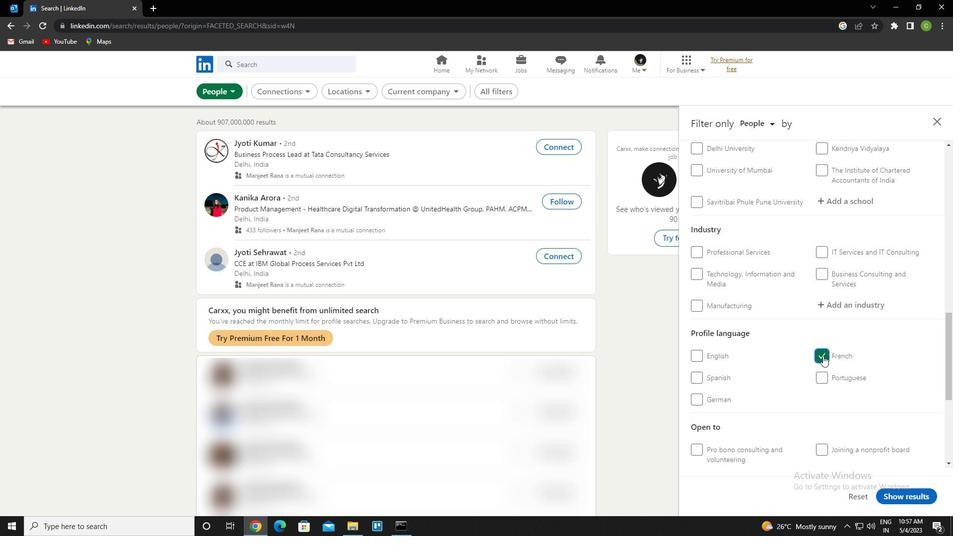
Action: Mouse scrolled (823, 356) with delta (0, 0)
Screenshot: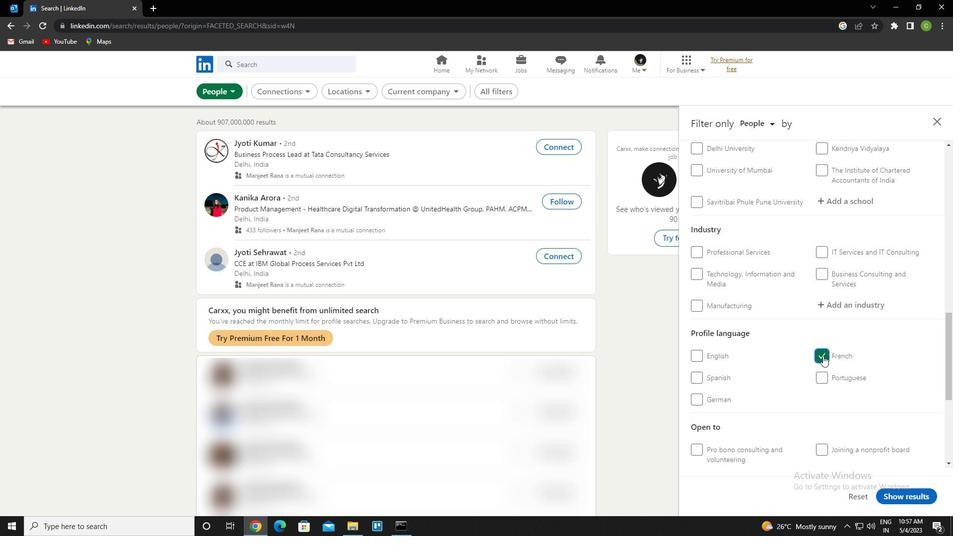 
Action: Mouse scrolled (823, 356) with delta (0, 0)
Screenshot: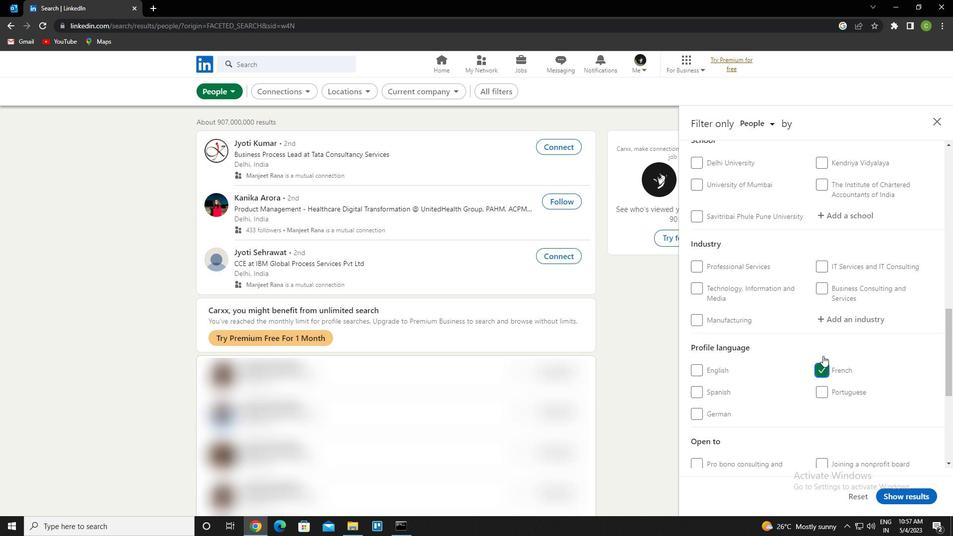 
Action: Mouse moved to (808, 351)
Screenshot: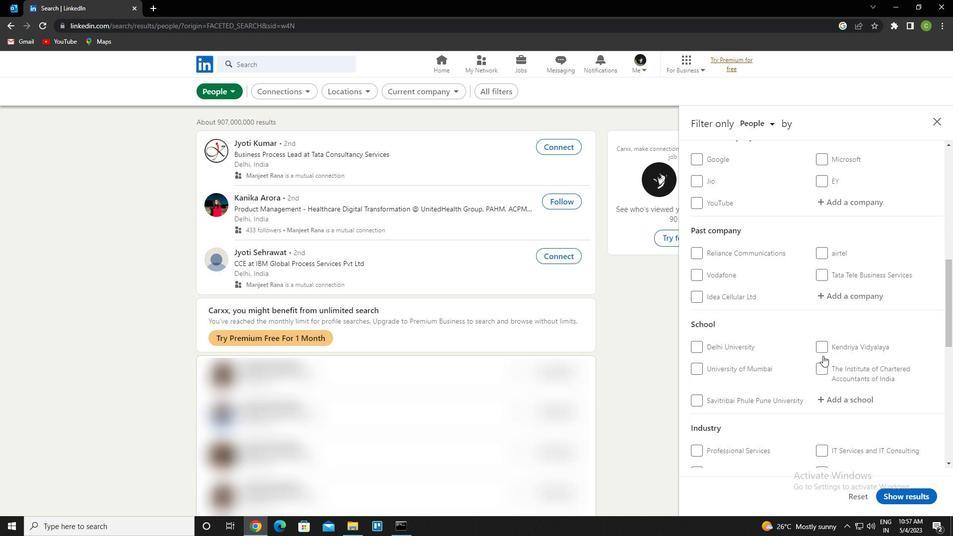 
Action: Mouse scrolled (808, 351) with delta (0, 0)
Screenshot: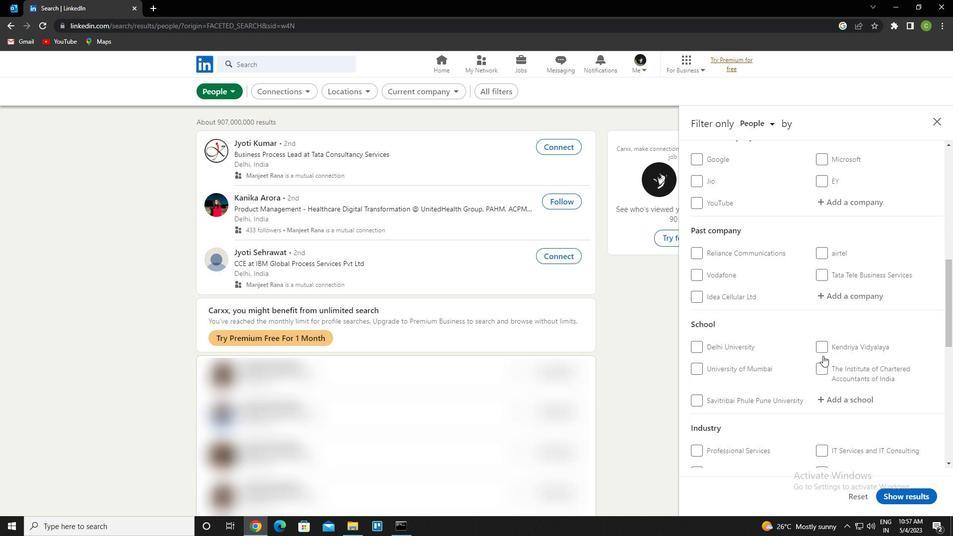 
Action: Mouse scrolled (808, 351) with delta (0, 0)
Screenshot: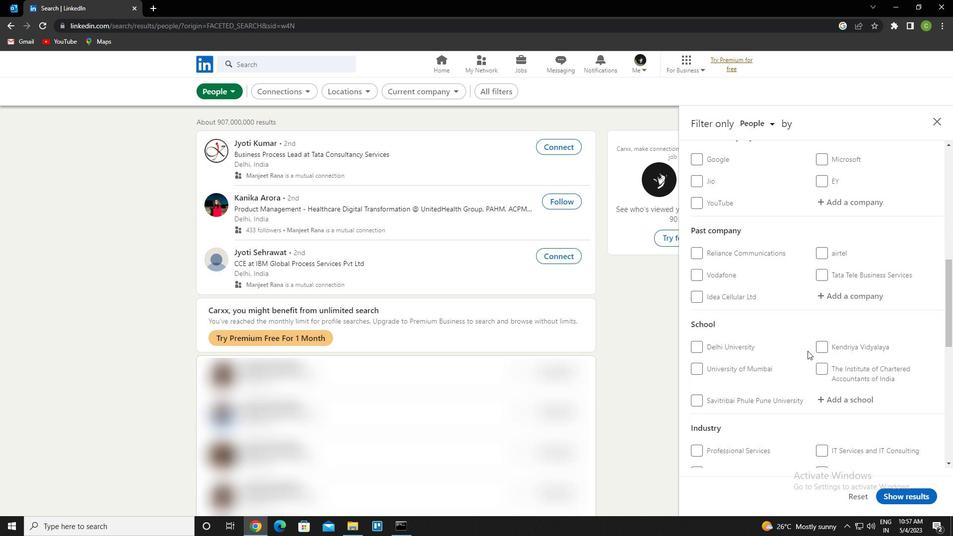 
Action: Mouse scrolled (808, 351) with delta (0, 0)
Screenshot: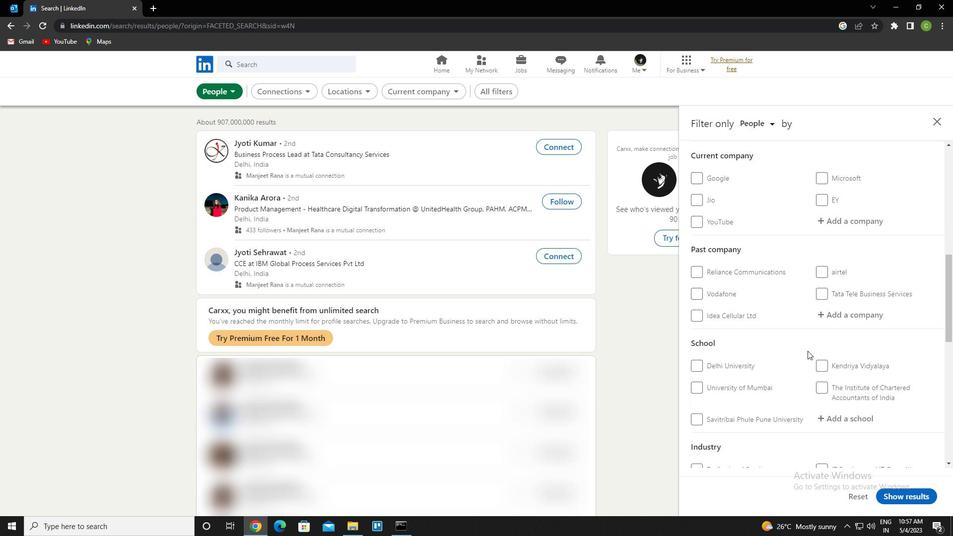 
Action: Mouse moved to (853, 350)
Screenshot: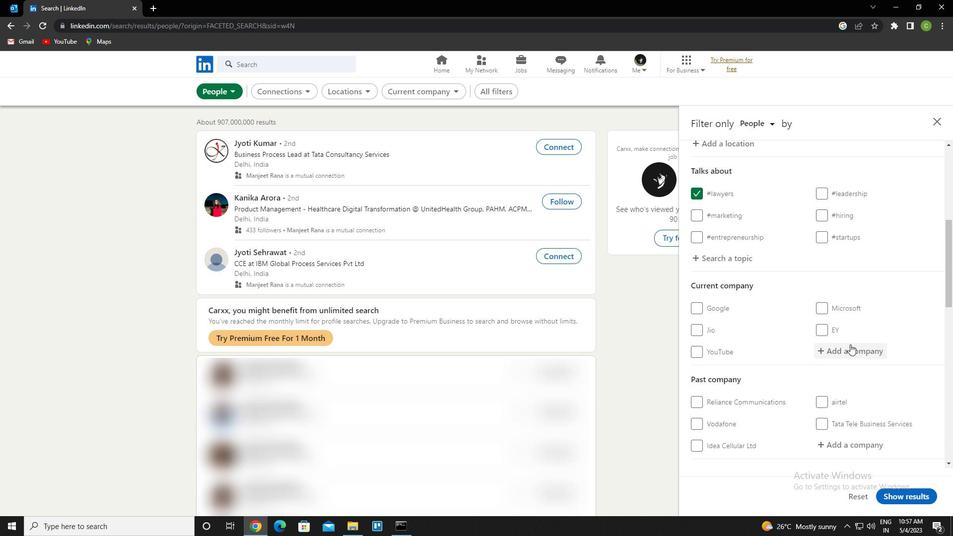 
Action: Mouse pressed left at (853, 350)
Screenshot: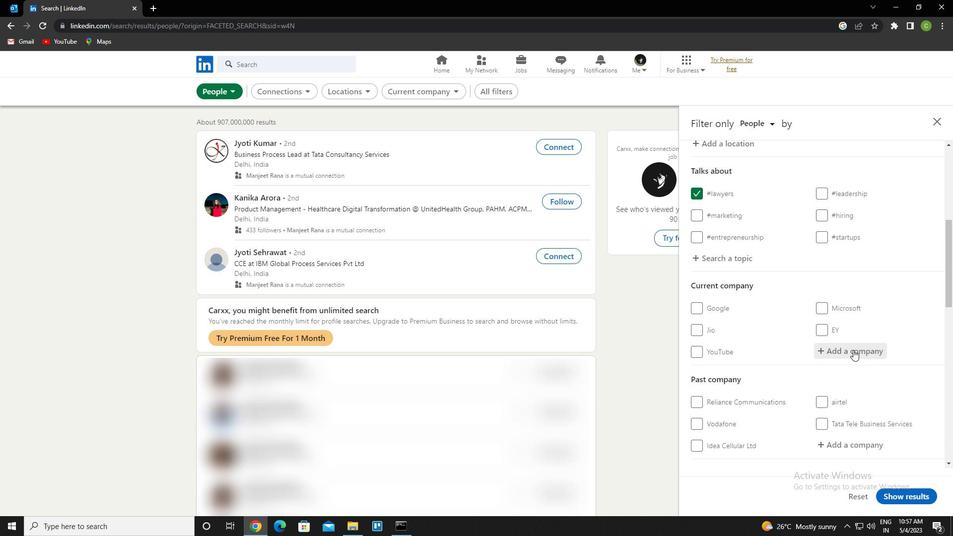 
Action: Key pressed <Key.caps_lock>msn<Key.space>l<Key.caps_lock>aboratories<Key.down><Key.enter>
Screenshot: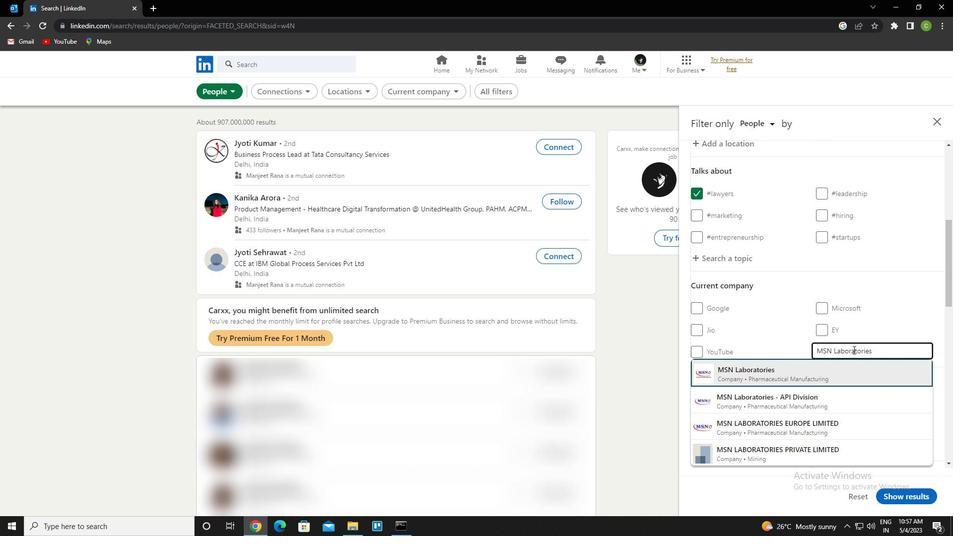
Action: Mouse scrolled (853, 349) with delta (0, 0)
Screenshot: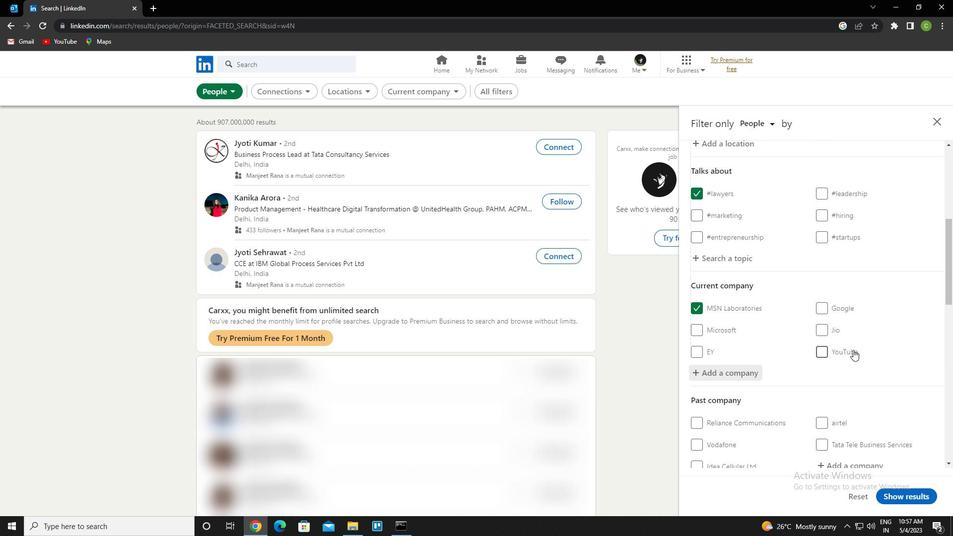 
Action: Mouse scrolled (853, 349) with delta (0, 0)
Screenshot: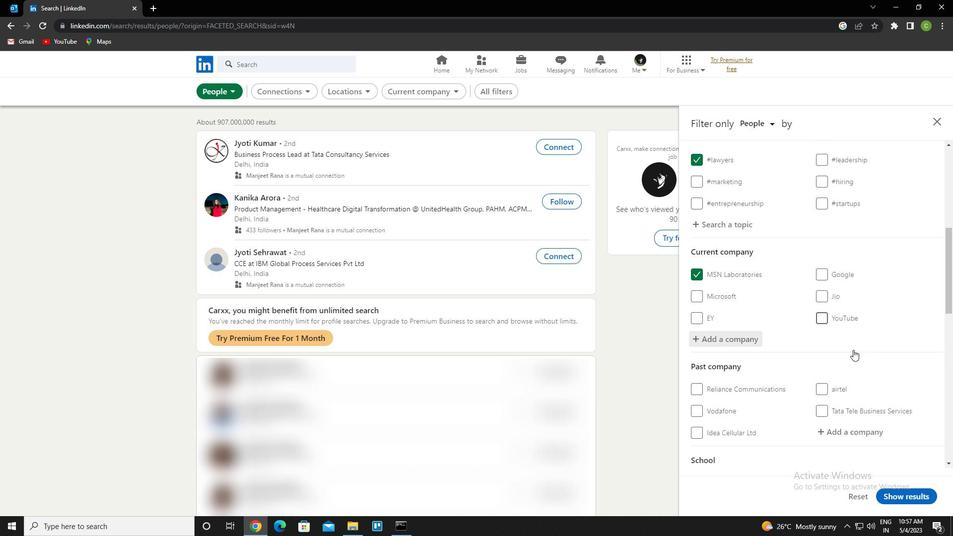 
Action: Mouse scrolled (853, 349) with delta (0, 0)
Screenshot: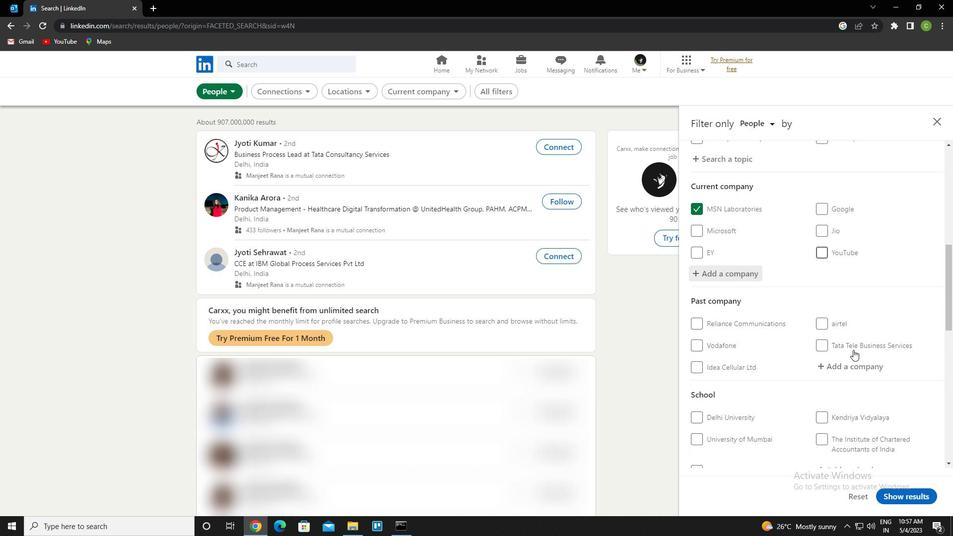 
Action: Mouse scrolled (853, 349) with delta (0, 0)
Screenshot: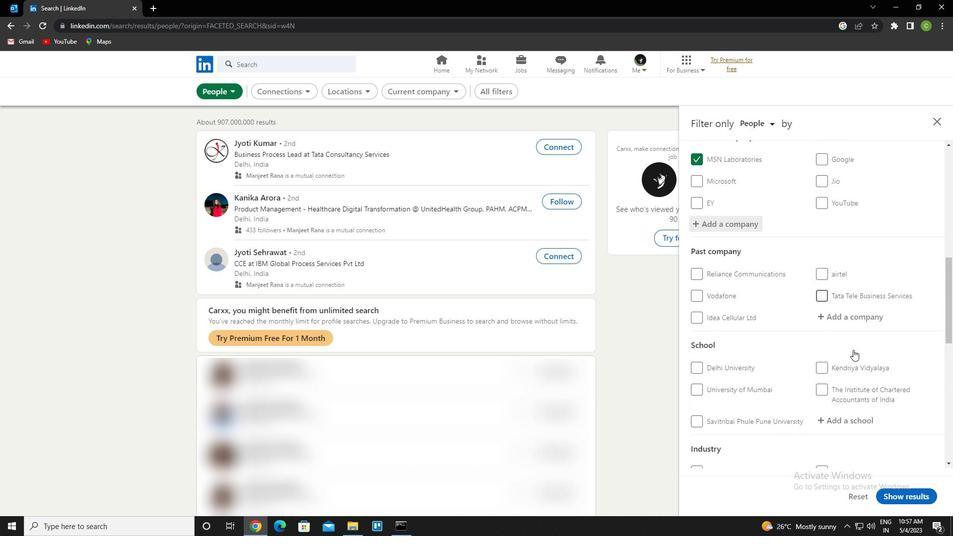 
Action: Mouse moved to (843, 369)
Screenshot: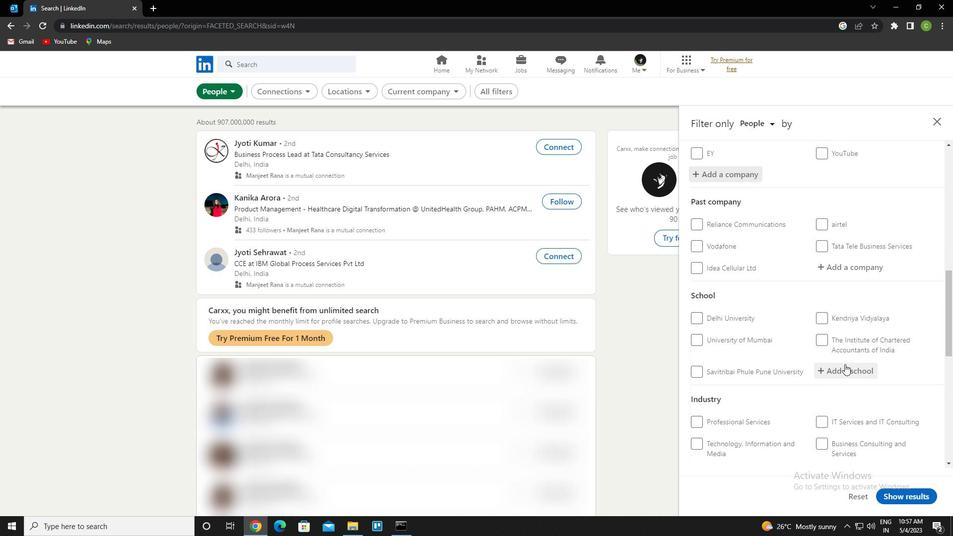 
Action: Mouse pressed left at (843, 369)
Screenshot: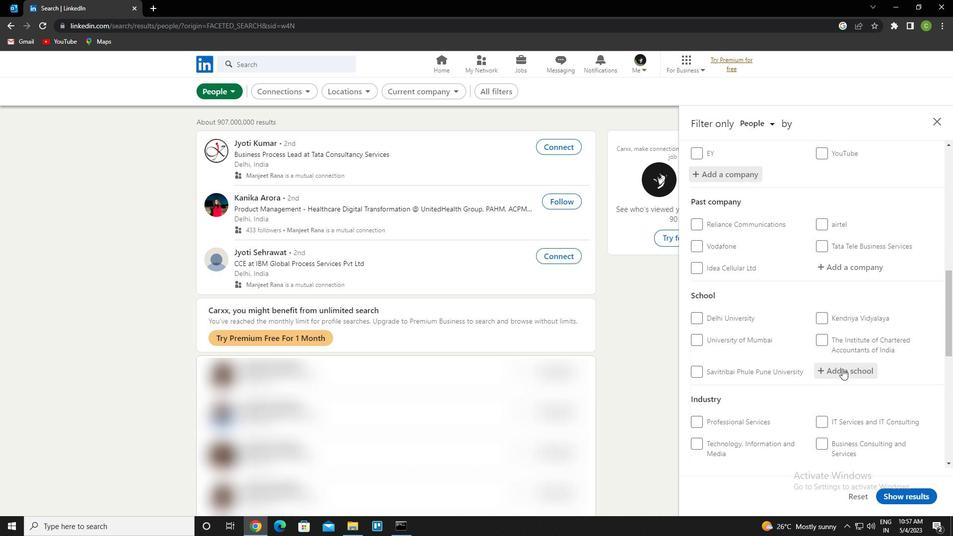 
Action: Key pressed <Key.caps_lock>f<Key.caps_lock>aculty<Key.space>of<Key.space><Key.caps_lock>m<Key.caps_lock>anagement<Key.space>studies<Key.down><Key.enter>
Screenshot: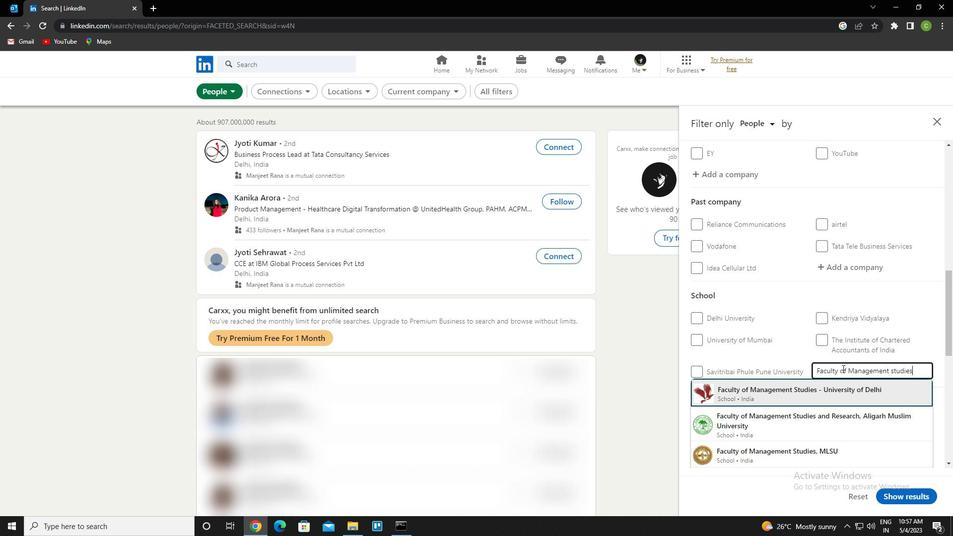 
Action: Mouse scrolled (843, 368) with delta (0, 0)
Screenshot: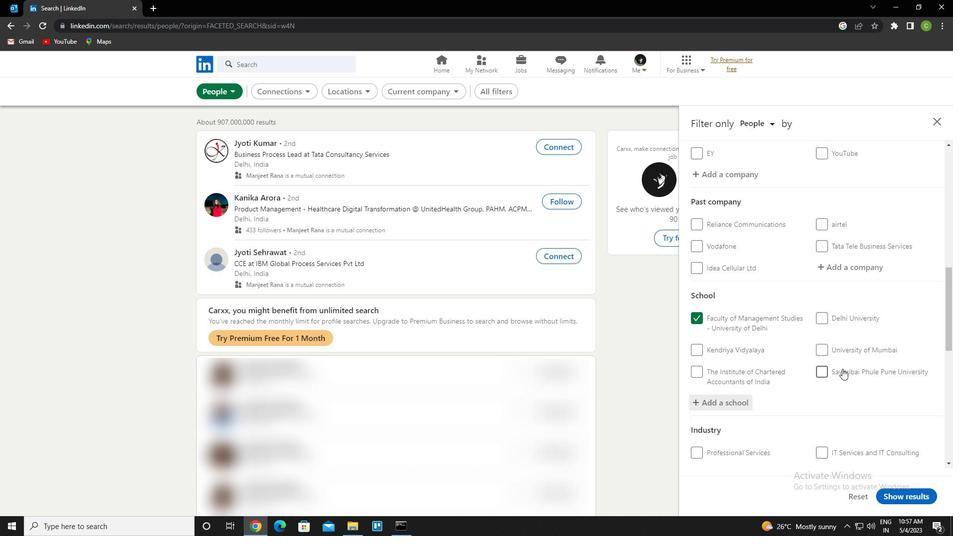 
Action: Mouse scrolled (843, 368) with delta (0, 0)
Screenshot: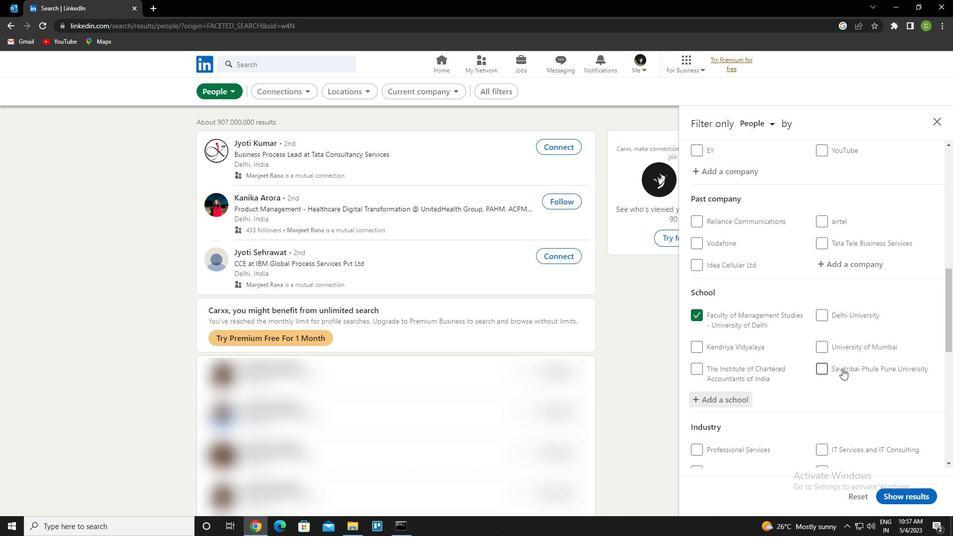 
Action: Mouse scrolled (843, 368) with delta (0, 0)
Screenshot: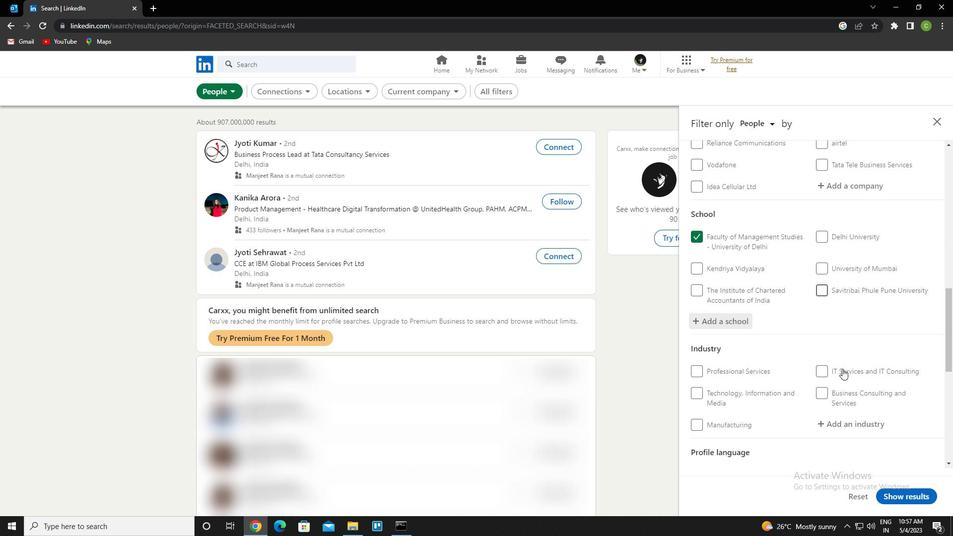 
Action: Mouse moved to (856, 350)
Screenshot: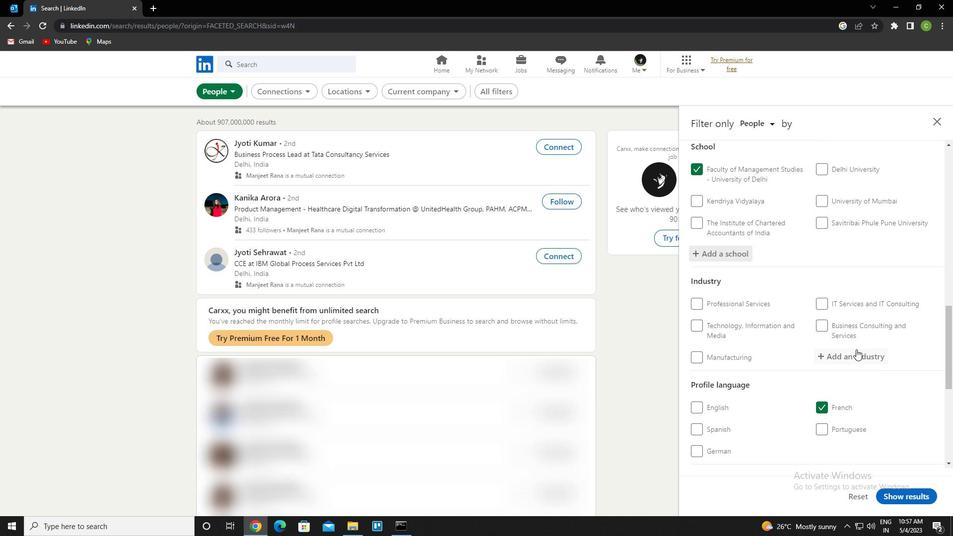 
Action: Mouse pressed left at (856, 350)
Screenshot: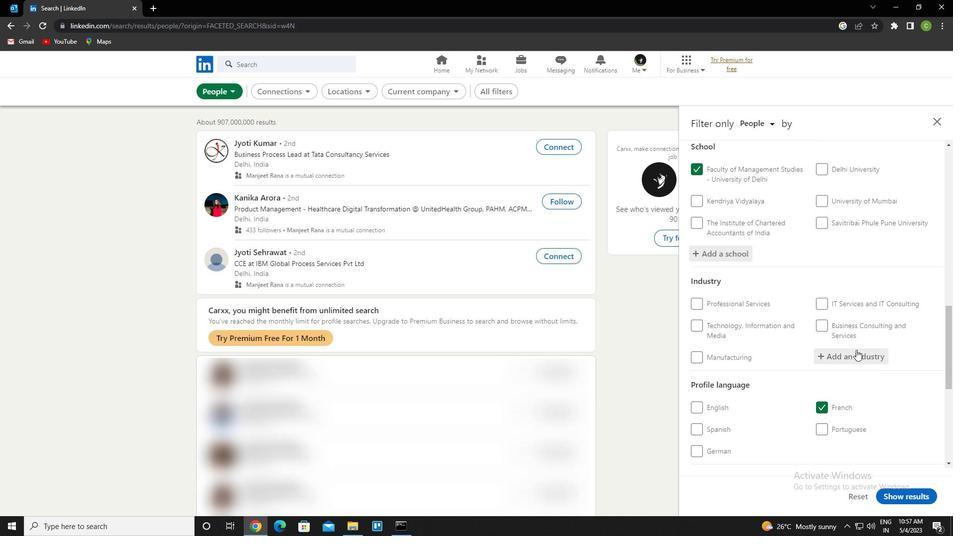 
Action: Key pressed <Key.caps_lock>c<Key.caps_lock>ivil<Key.space><Key.caps_lock>er<Key.caps_lock>ngineer<Key.left><Key.right><Key.right><Key.backspace><Key.down><Key.enter>
Screenshot: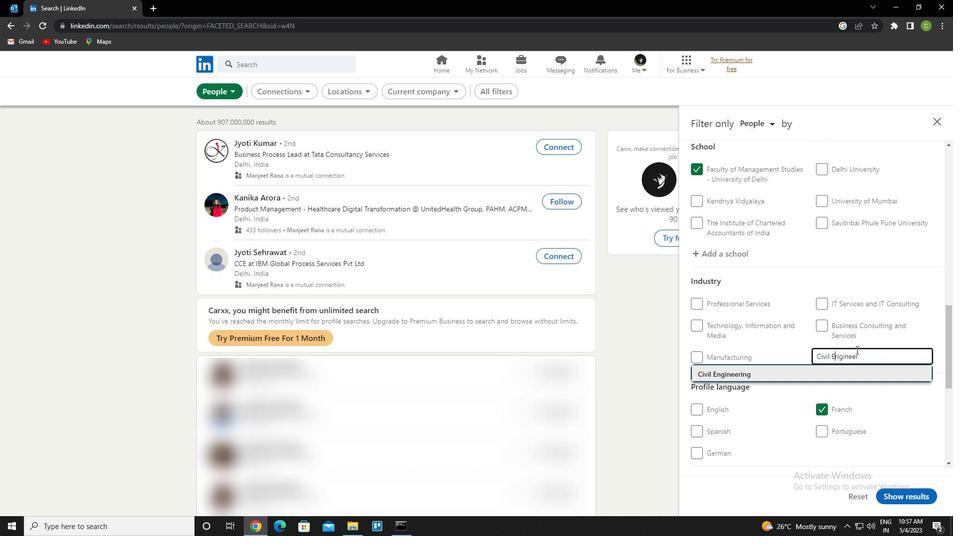 
Action: Mouse moved to (844, 370)
Screenshot: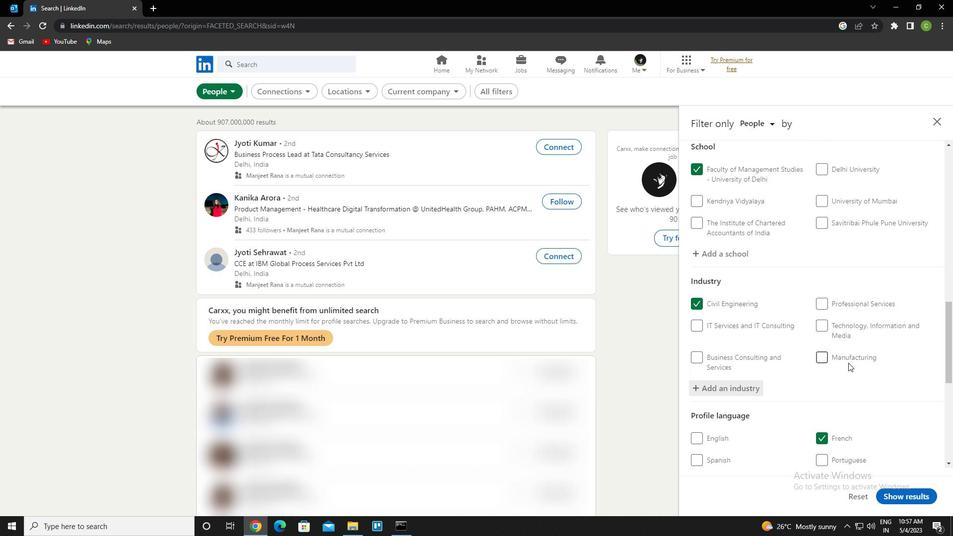 
Action: Mouse scrolled (844, 370) with delta (0, 0)
Screenshot: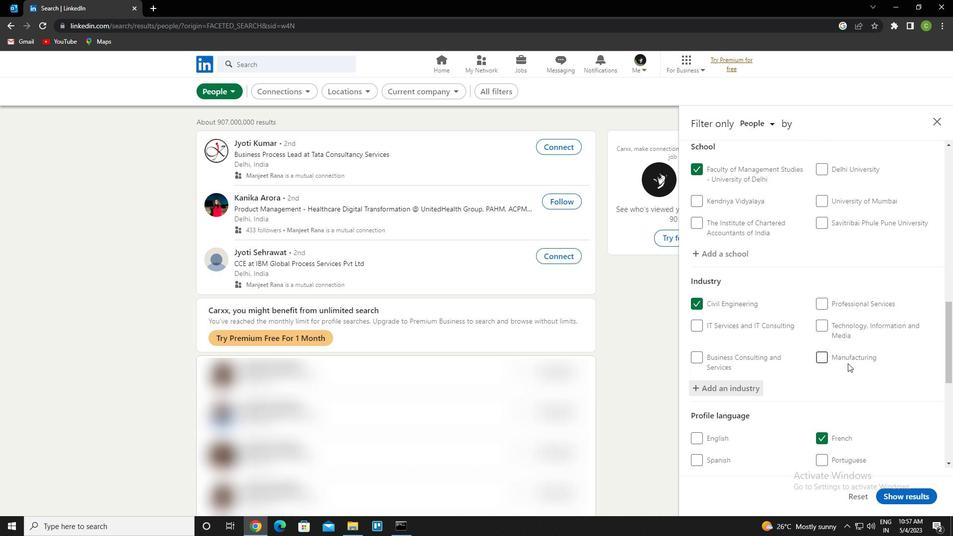 
Action: Mouse moved to (839, 387)
Screenshot: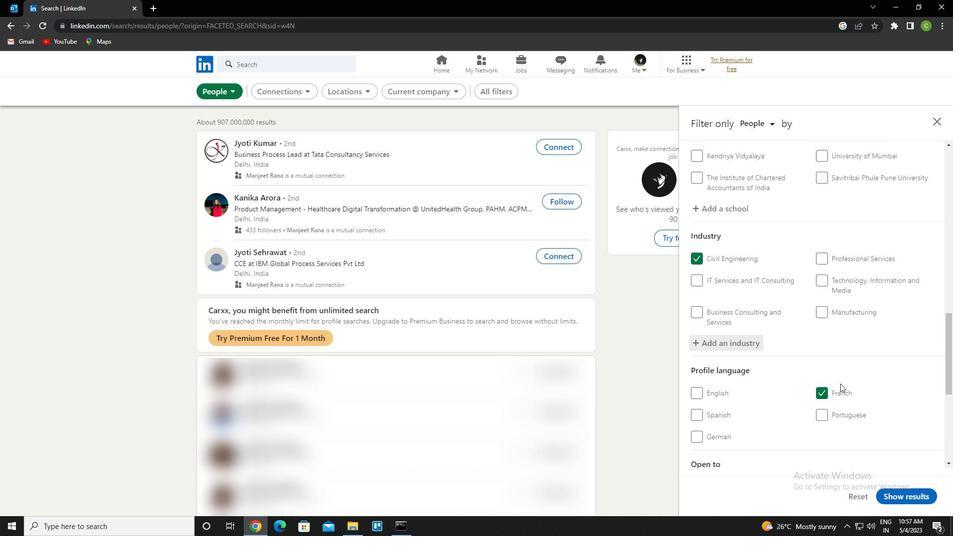 
Action: Mouse scrolled (839, 387) with delta (0, 0)
Screenshot: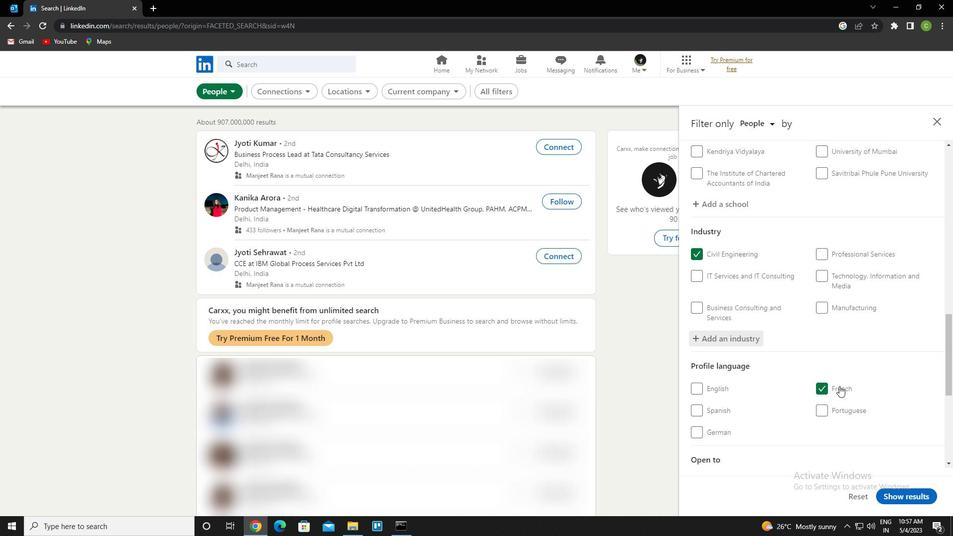 
Action: Mouse moved to (838, 394)
Screenshot: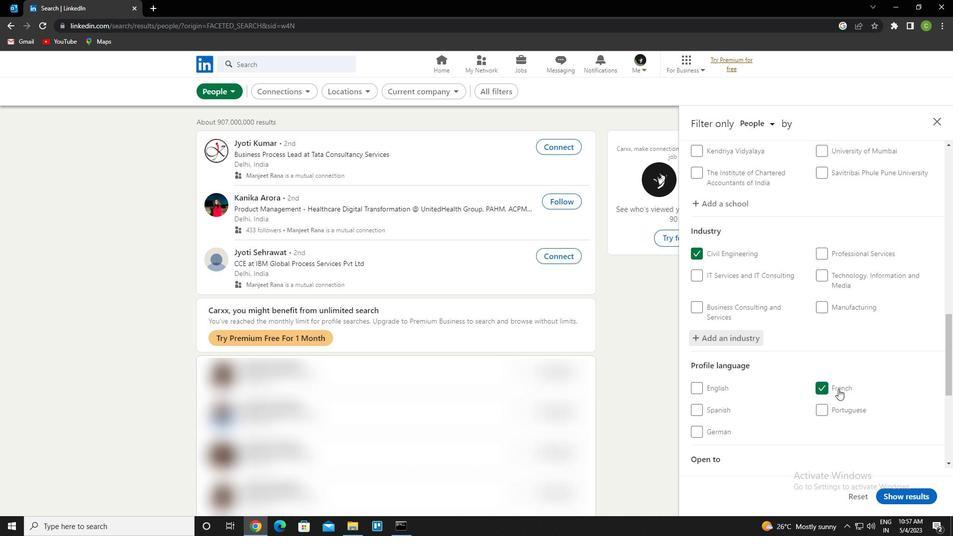 
Action: Mouse scrolled (838, 393) with delta (0, 0)
Screenshot: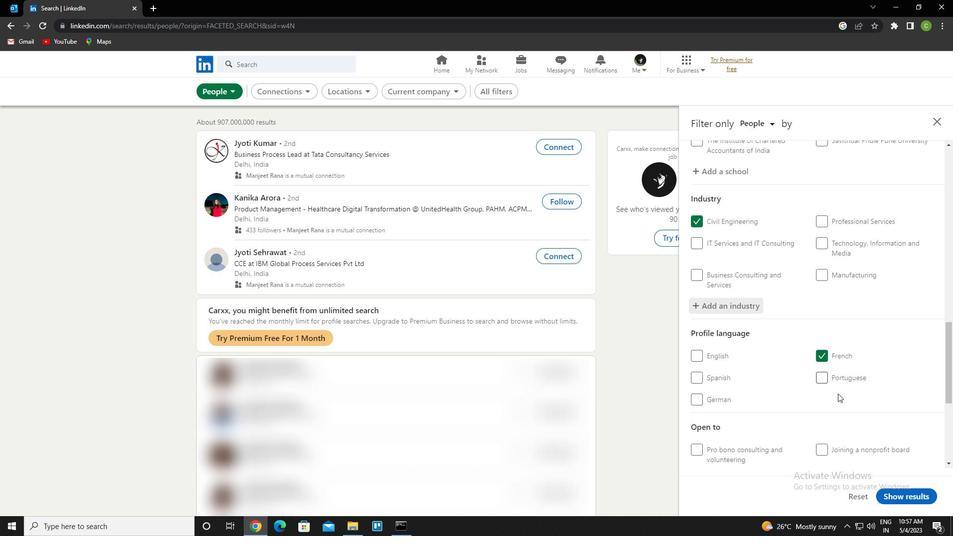 
Action: Mouse moved to (838, 395)
Screenshot: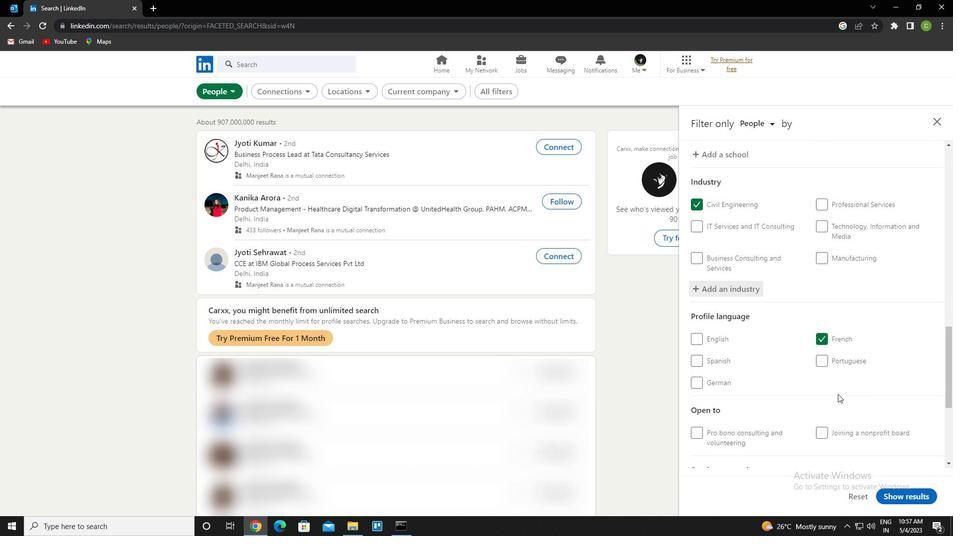 
Action: Mouse scrolled (838, 395) with delta (0, 0)
Screenshot: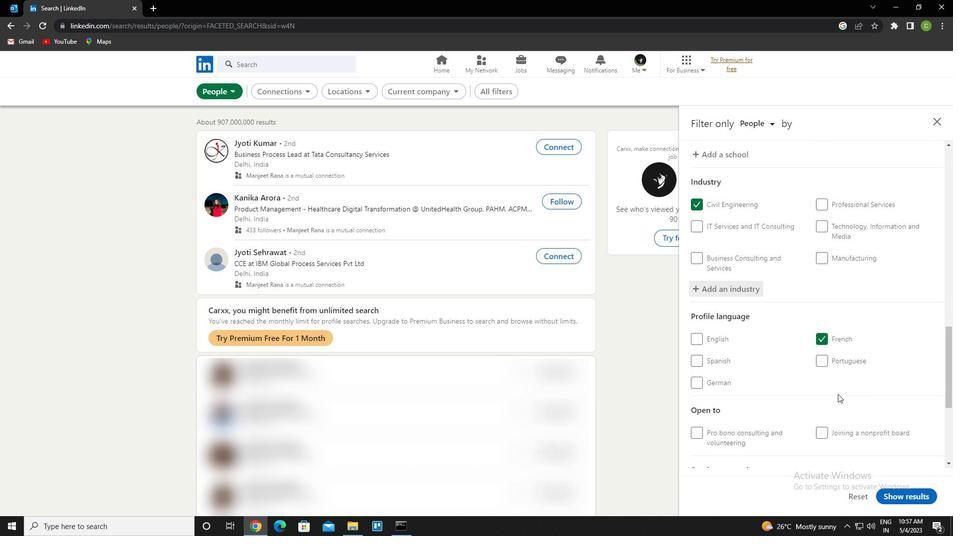 
Action: Mouse moved to (834, 399)
Screenshot: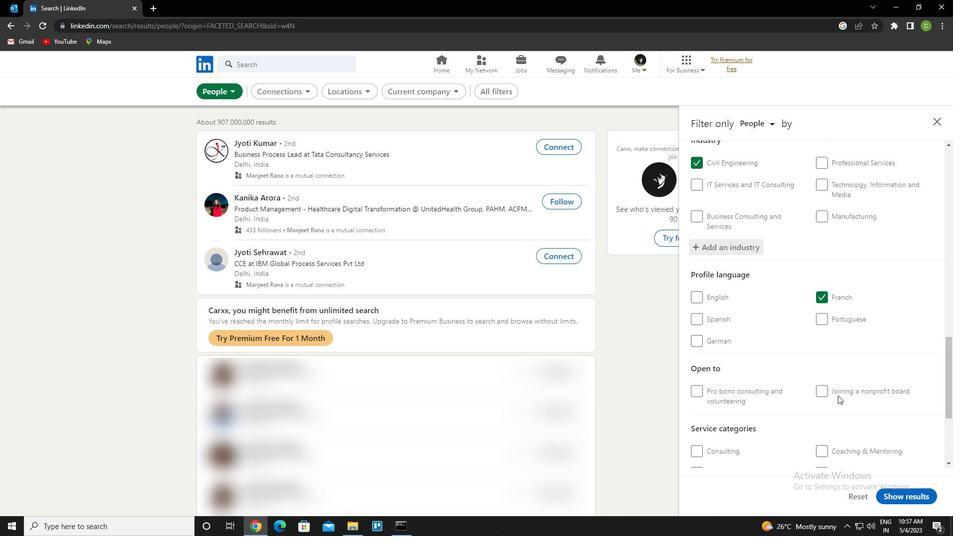
Action: Mouse scrolled (834, 398) with delta (0, 0)
Screenshot: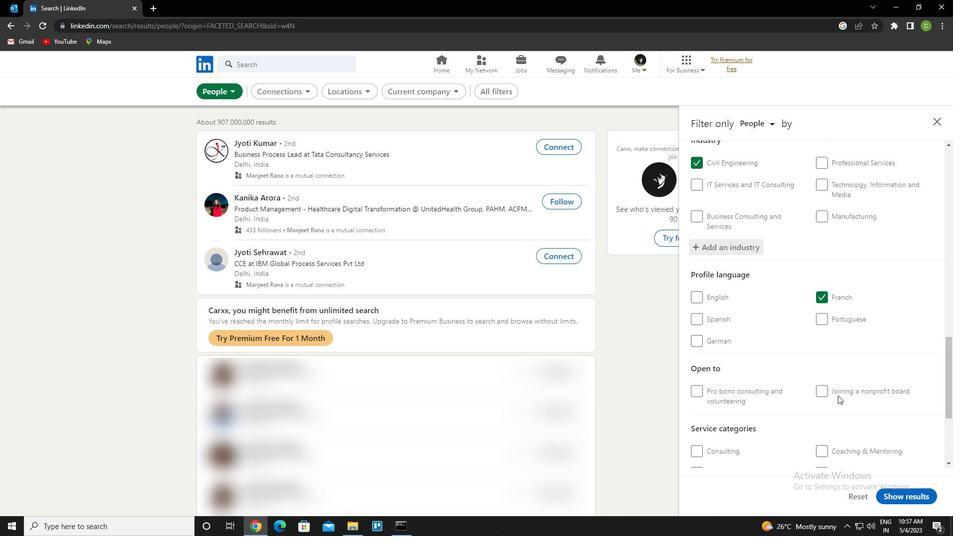 
Action: Mouse moved to (815, 410)
Screenshot: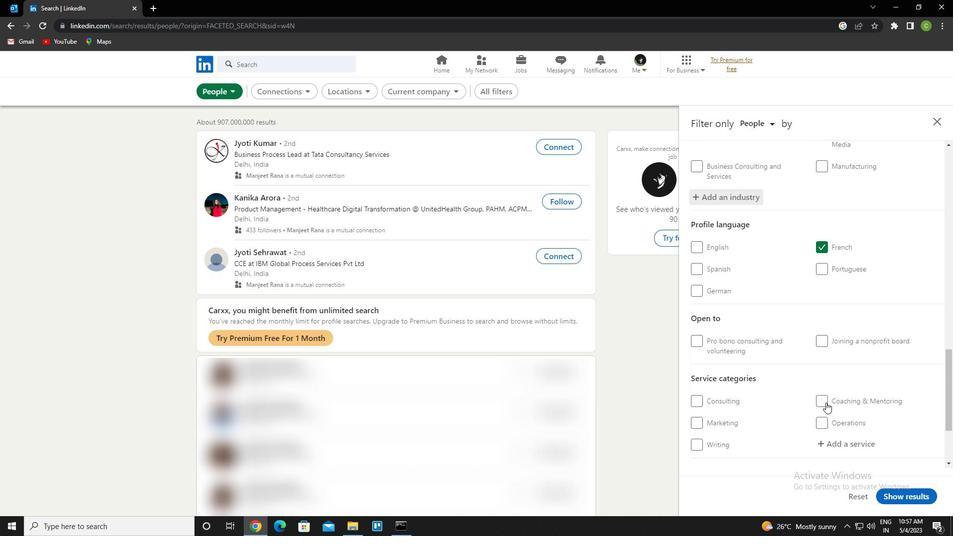 
Action: Mouse scrolled (815, 409) with delta (0, 0)
Screenshot: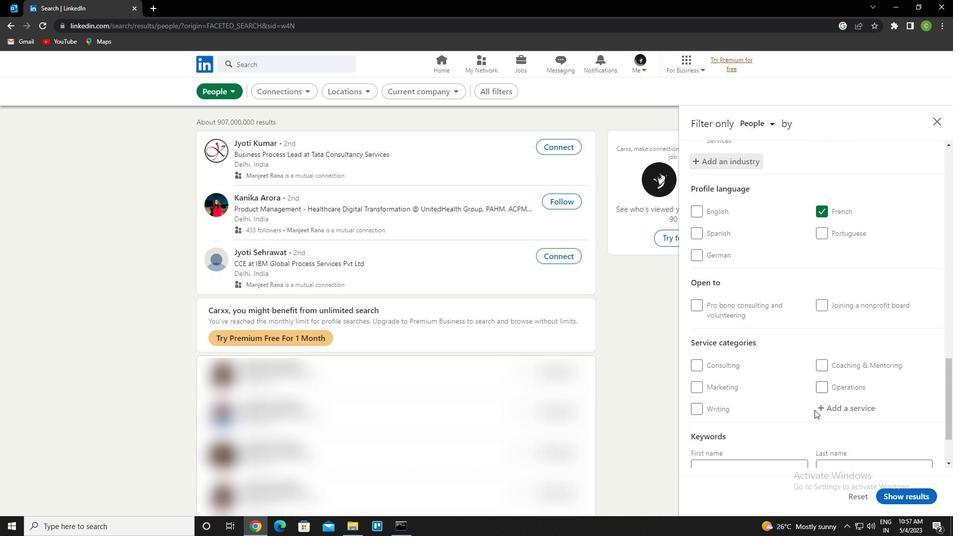 
Action: Mouse moved to (815, 407)
Screenshot: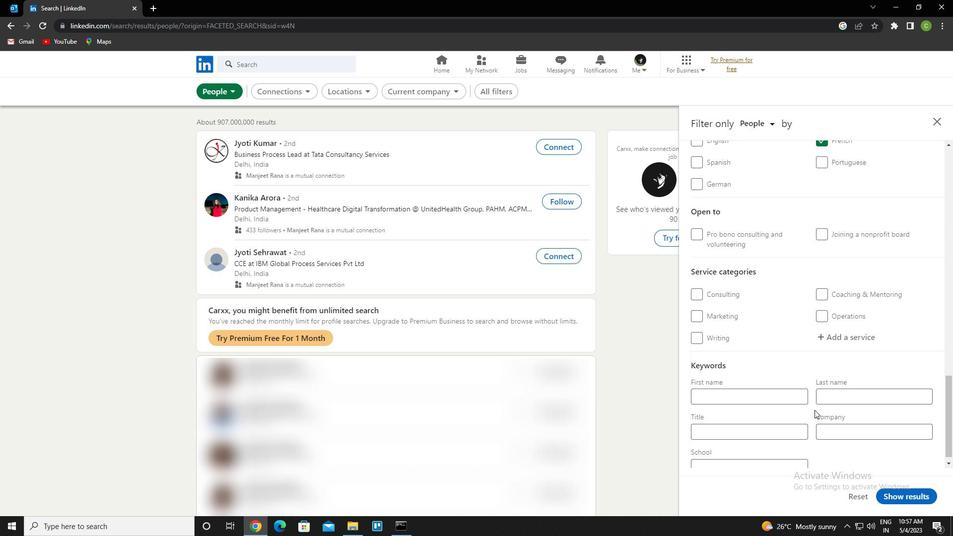 
Action: Mouse scrolled (815, 406) with delta (0, 0)
Screenshot: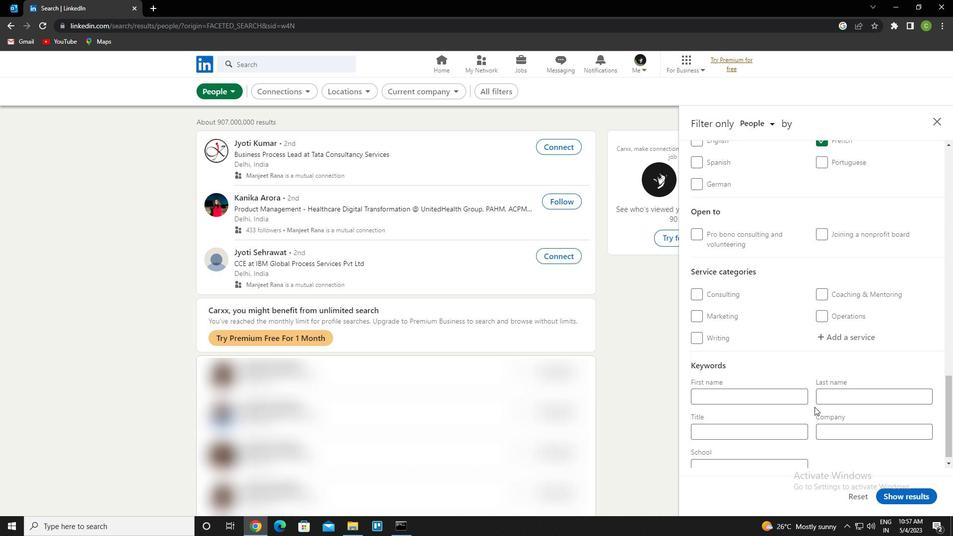 
Action: Mouse moved to (856, 328)
Screenshot: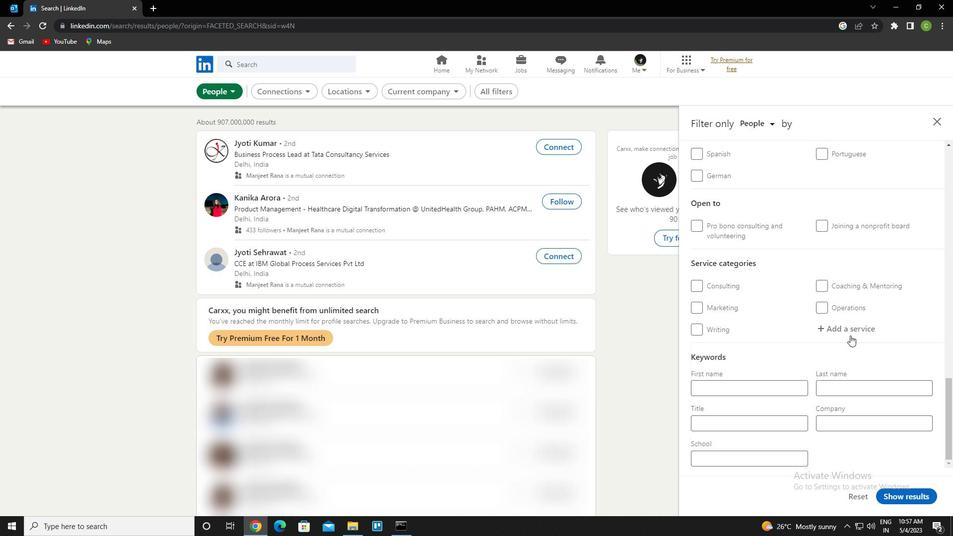 
Action: Mouse pressed left at (856, 328)
Screenshot: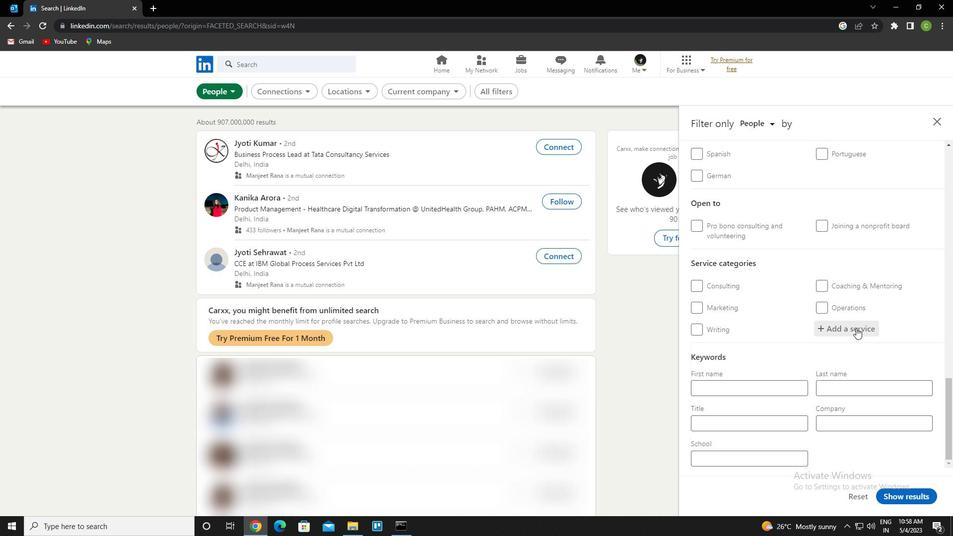 
Action: Key pressed <Key.caps_lock>ctrl+E<Key.caps_lock>mail<Key.space><Key.caps_lock>m<Key.caps_lock>aketing
Screenshot: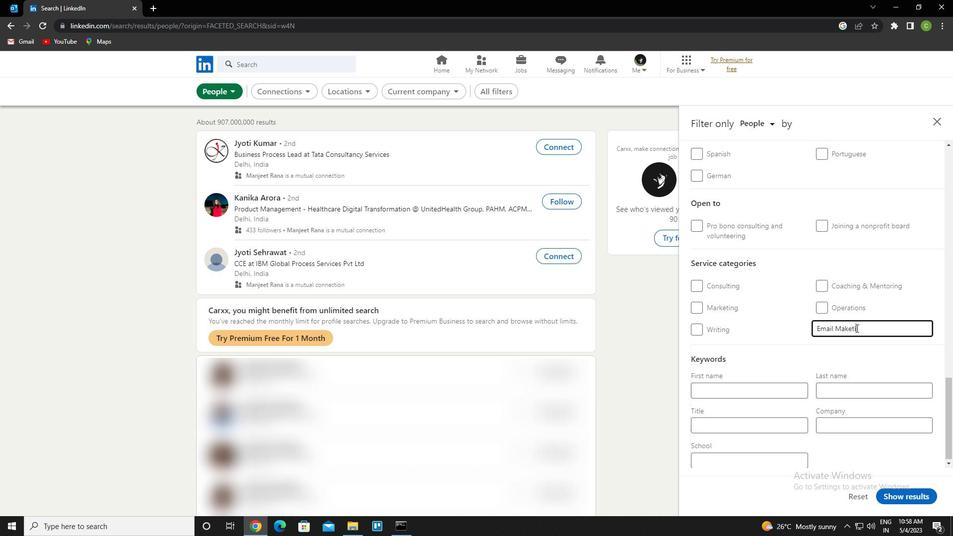 
Action: Mouse moved to (876, 322)
Screenshot: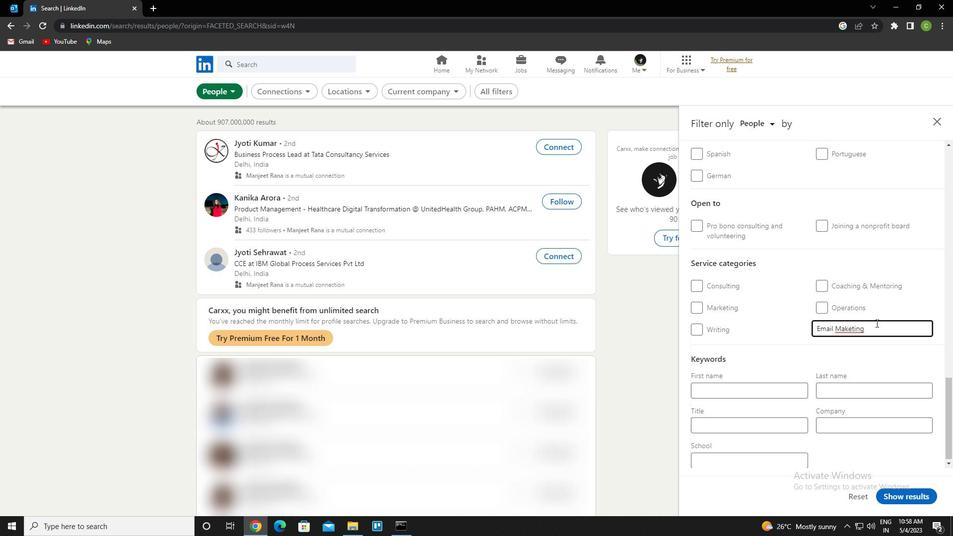 
Action: Key pressed <Key.left><Key.left><Key.left><Key.left><Key.left><Key.left>r<Key.down><Key.enter>
Screenshot: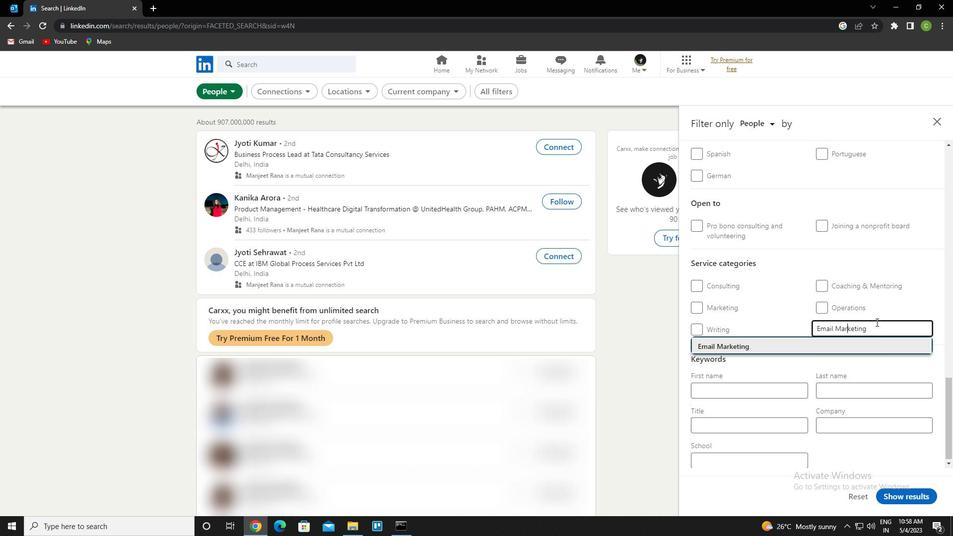 
Action: Mouse scrolled (876, 321) with delta (0, 0)
Screenshot: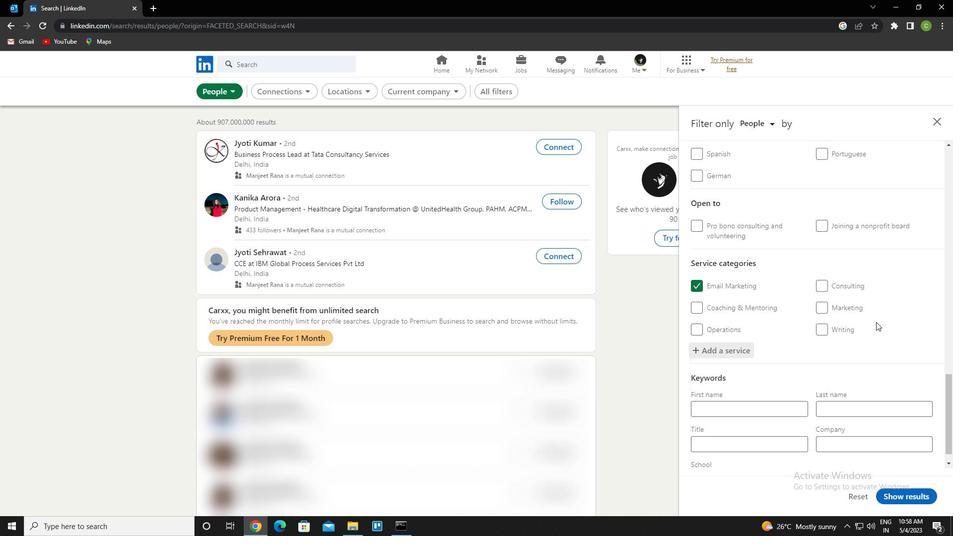 
Action: Mouse scrolled (876, 321) with delta (0, 0)
Screenshot: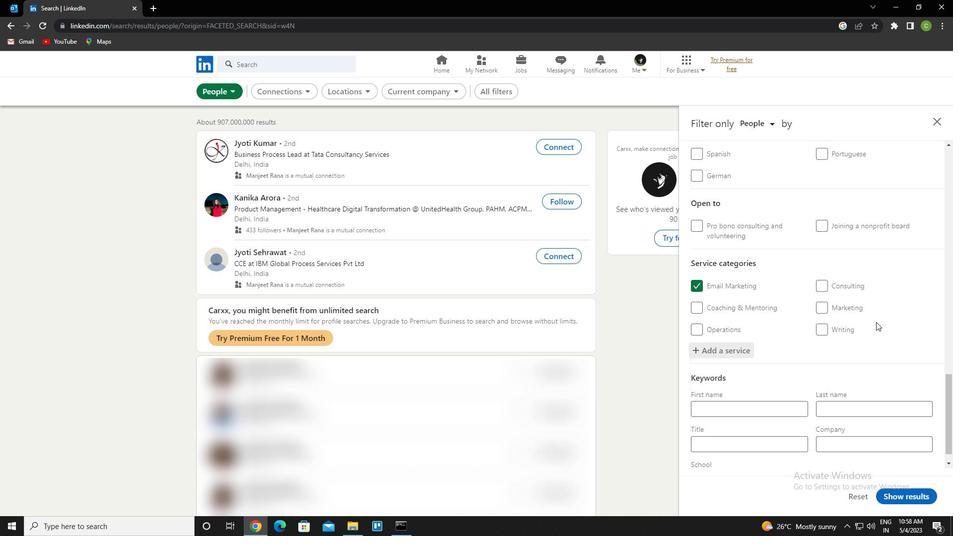 
Action: Mouse scrolled (876, 321) with delta (0, 0)
Screenshot: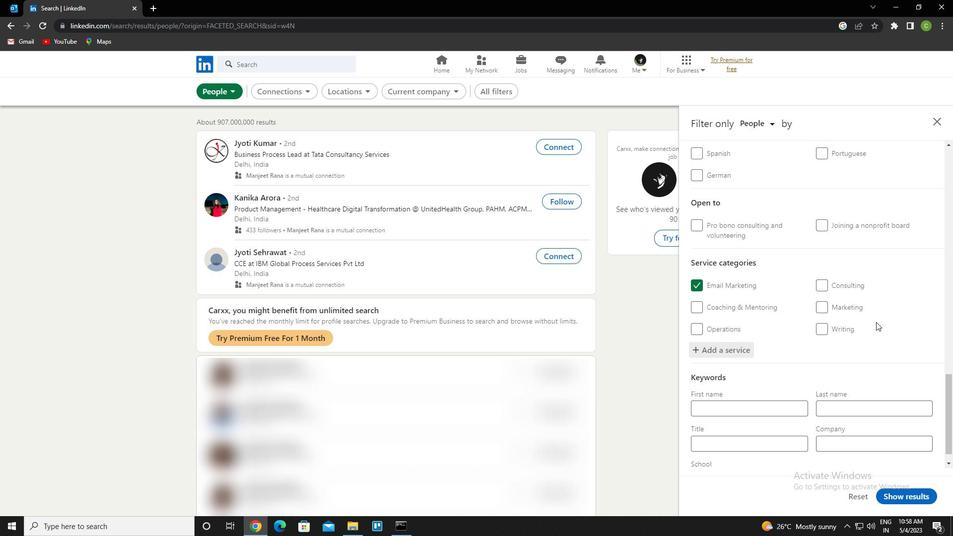 
Action: Mouse scrolled (876, 321) with delta (0, 0)
Screenshot: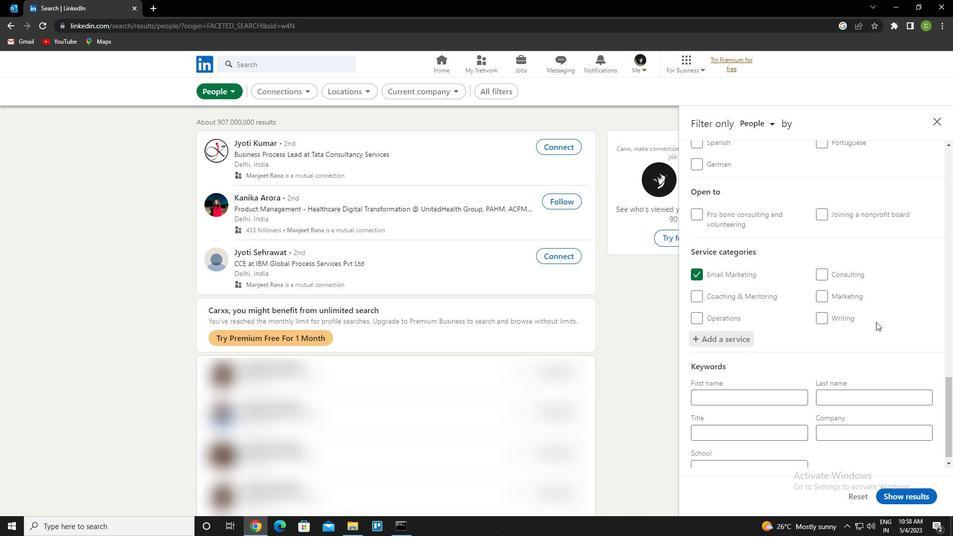 
Action: Mouse moved to (871, 324)
Screenshot: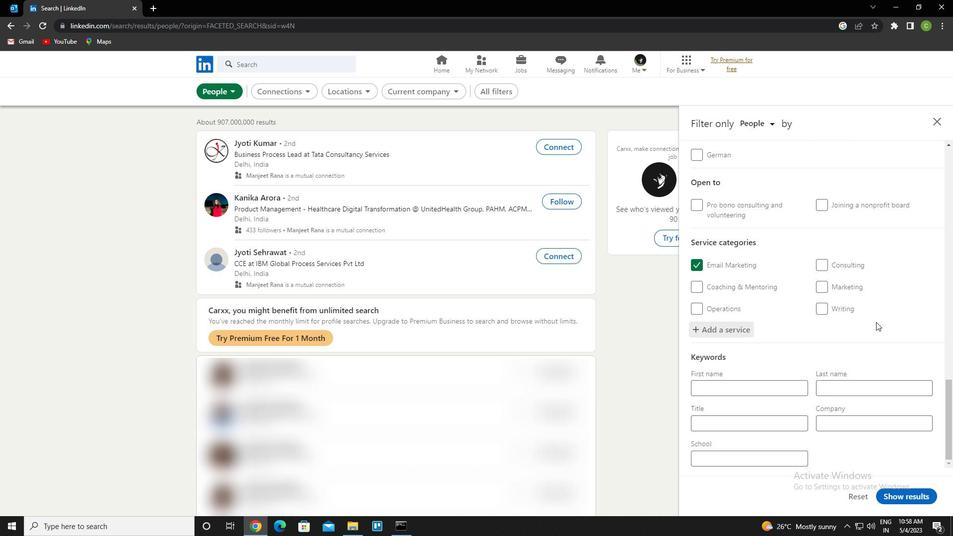 
Action: Mouse scrolled (871, 324) with delta (0, 0)
Screenshot: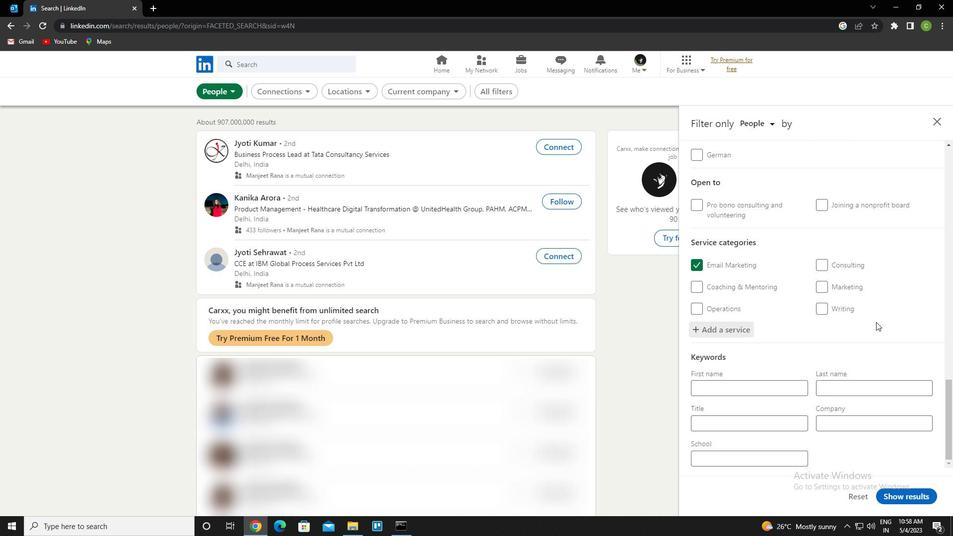 
Action: Mouse moved to (724, 424)
Screenshot: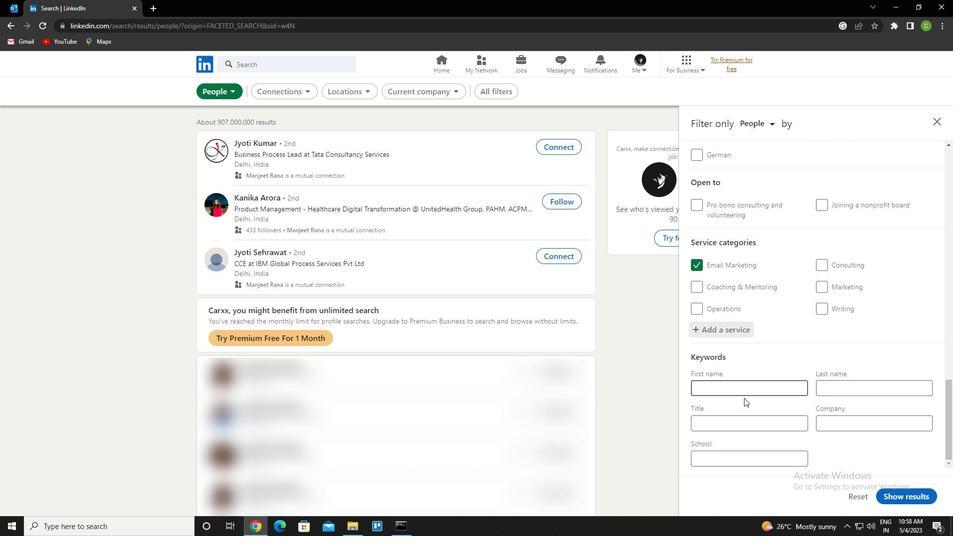 
Action: Mouse pressed left at (724, 424)
Screenshot: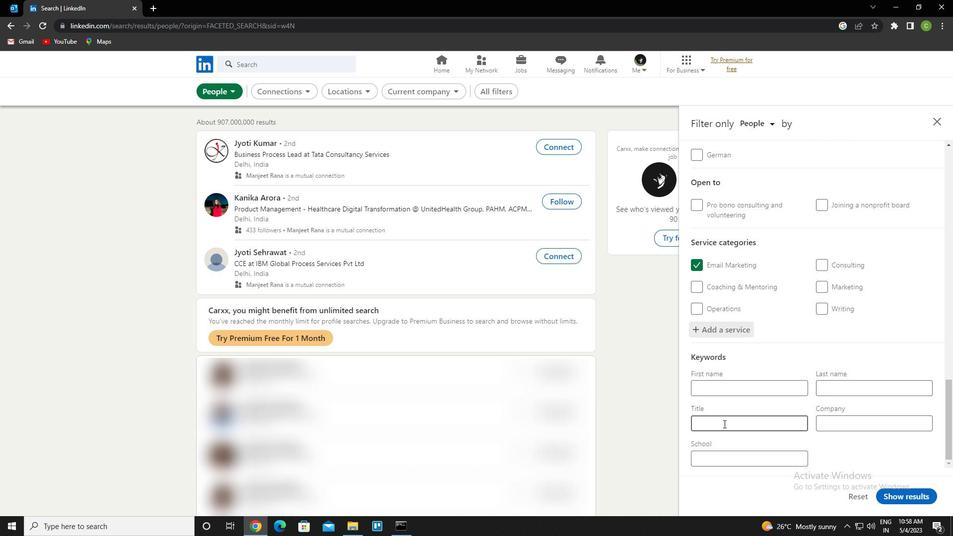 
Action: Key pressed <Key.caps_lock>s<Key.caps_lock>afety<Key.space><Key.caps_lock>e<Key.caps_lock>ngineer
Screenshot: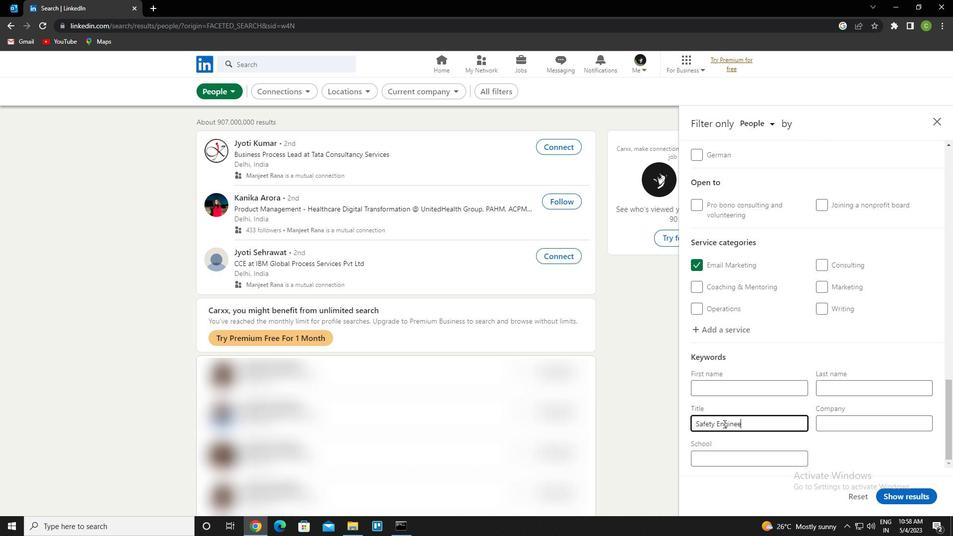 
Action: Mouse moved to (902, 493)
Screenshot: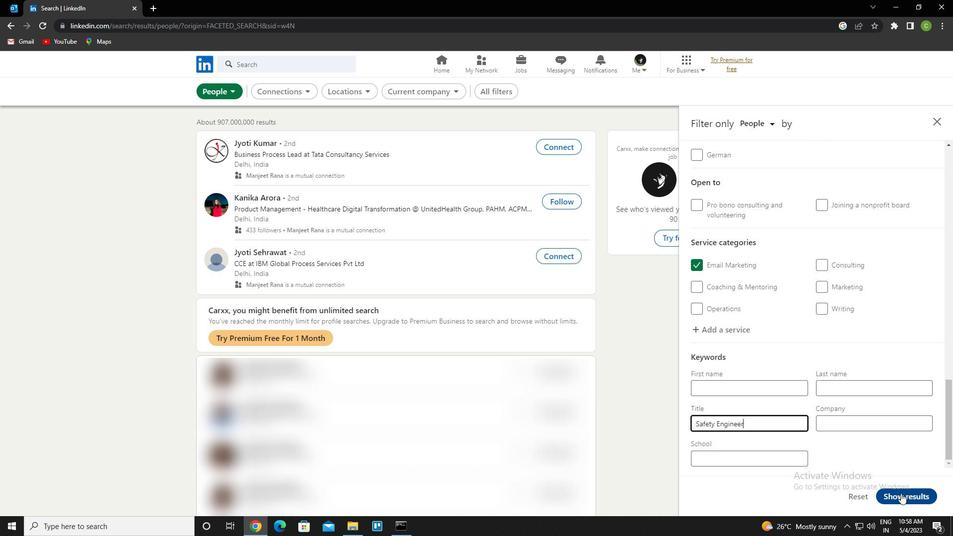 
Action: Mouse pressed left at (902, 493)
Screenshot: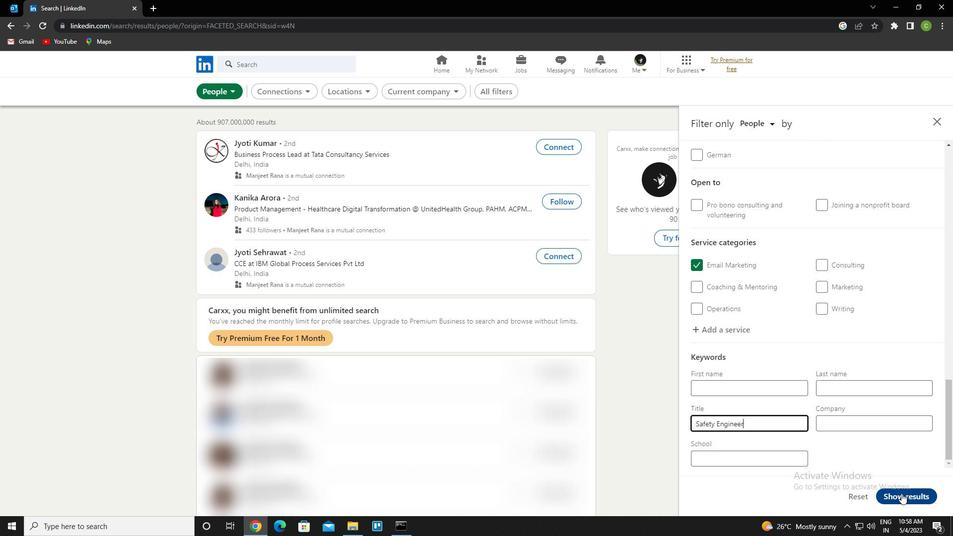 
Action: Mouse moved to (543, 458)
Screenshot: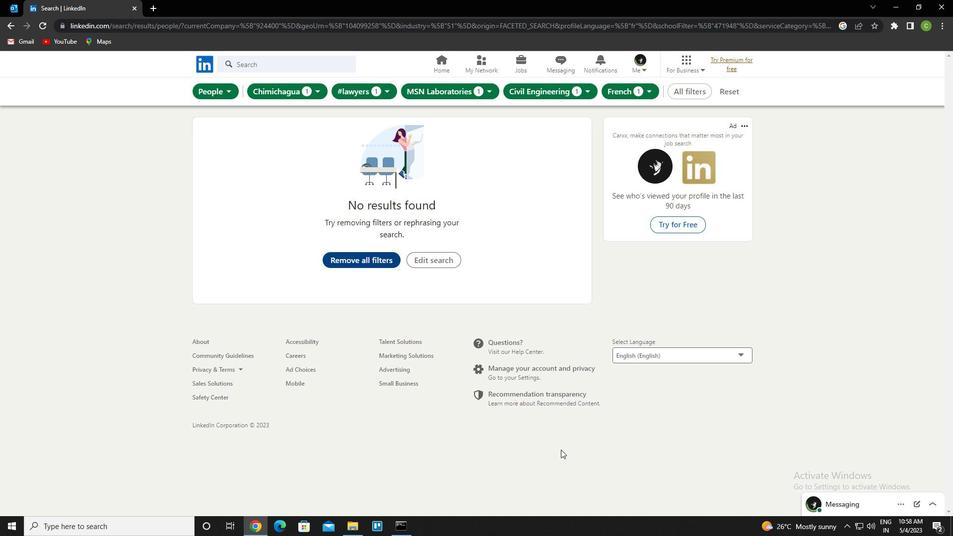 
